 Task: Find a flat in Lynn, United States for 2 guests from June 9 to June 17, with a price range of 7000 to 12000, including Wifi and Kitchen, and self check-in available. Host should speak English.
Action: Mouse moved to (481, 102)
Screenshot: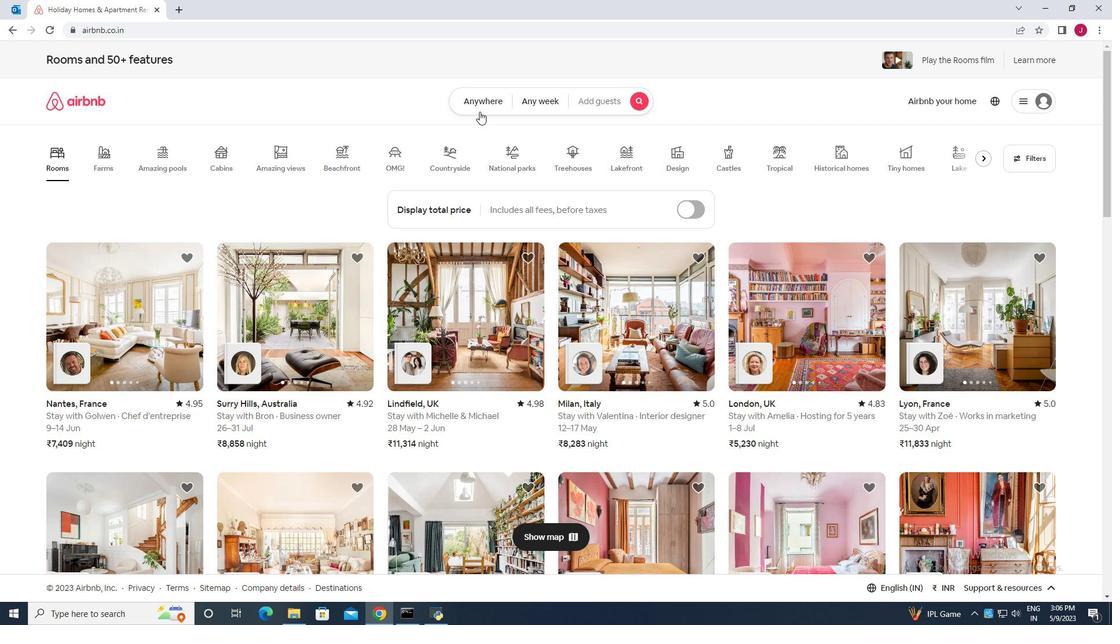 
Action: Mouse pressed left at (481, 102)
Screenshot: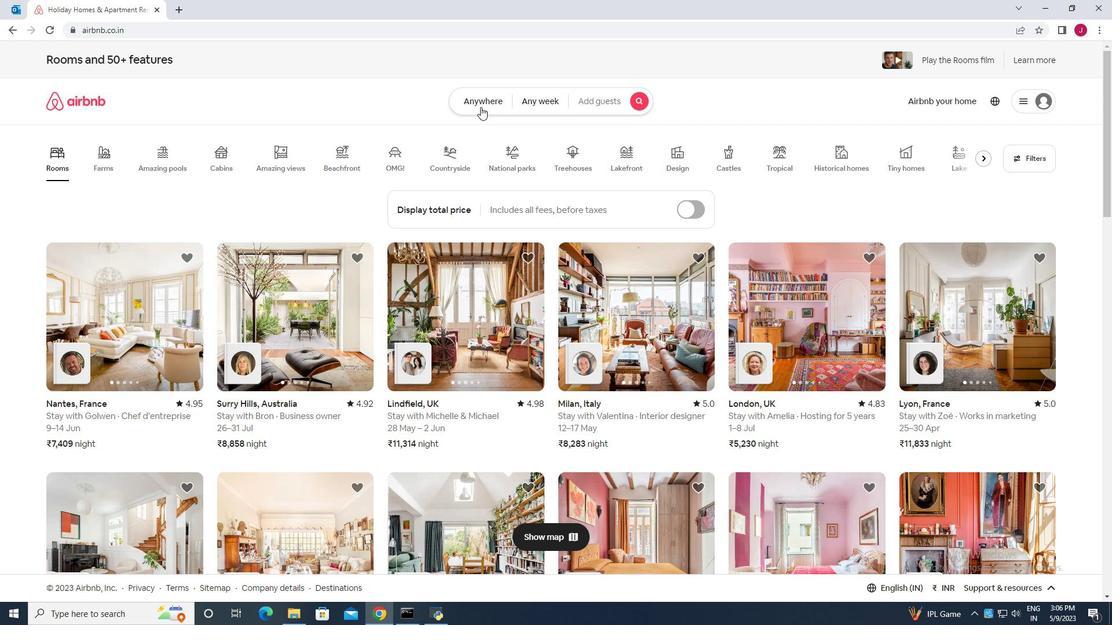 
Action: Mouse moved to (380, 144)
Screenshot: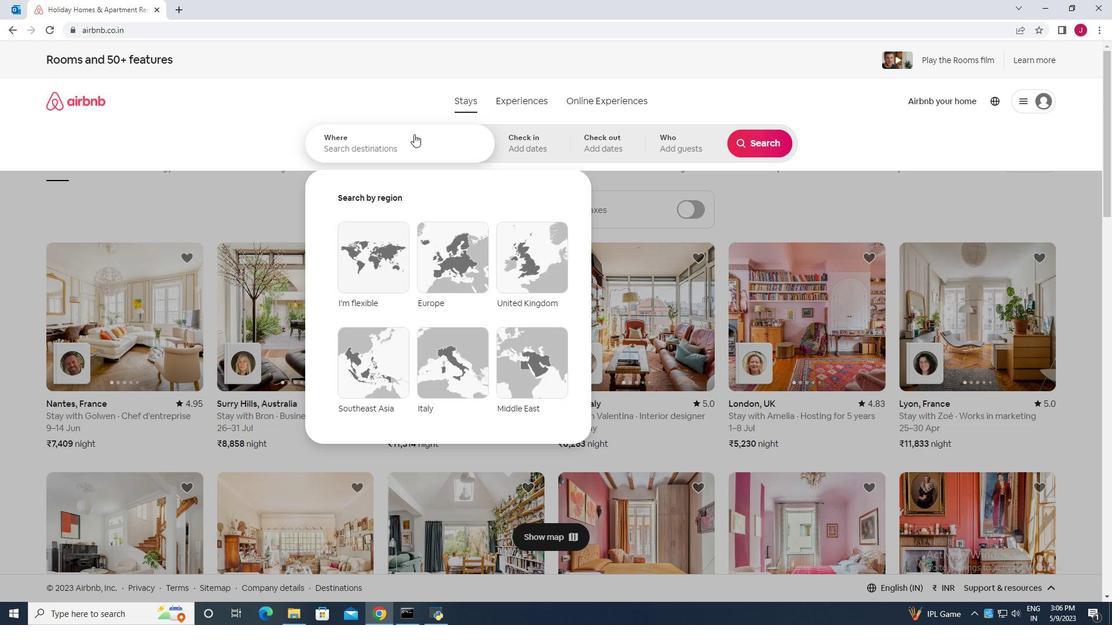 
Action: Mouse pressed left at (380, 144)
Screenshot: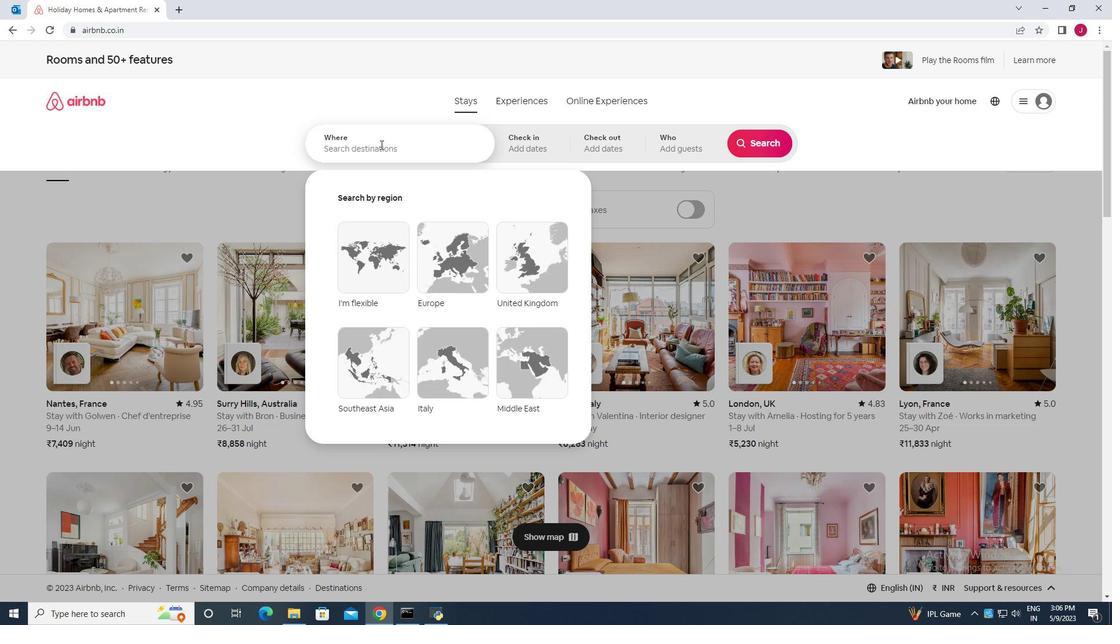 
Action: Key pressed lynn<Key.space>united<Key.space>status
Screenshot: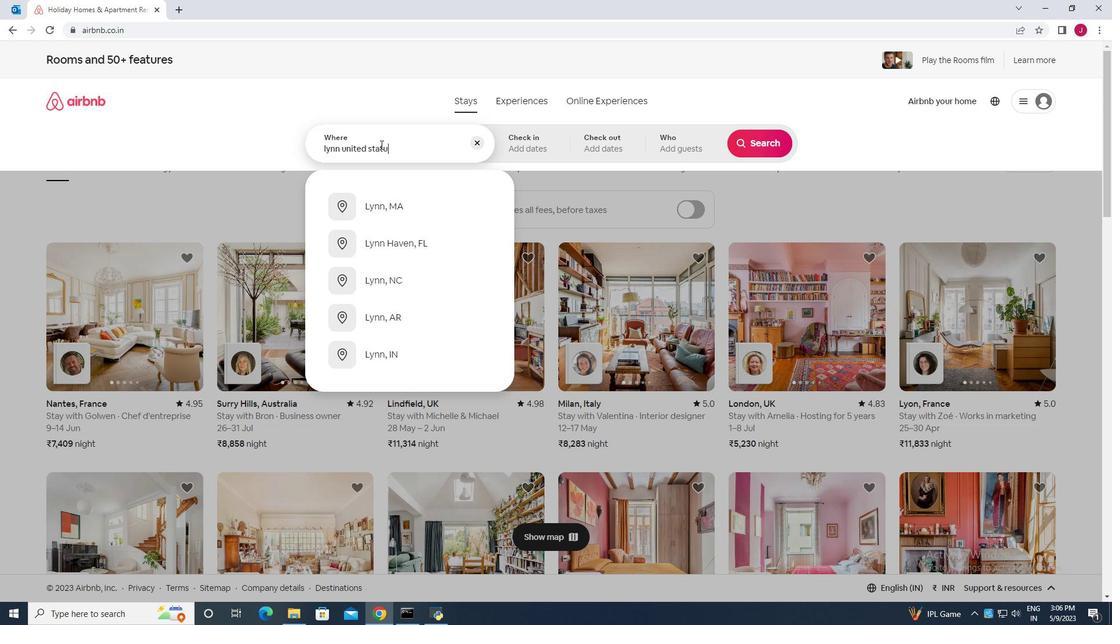 
Action: Mouse moved to (421, 145)
Screenshot: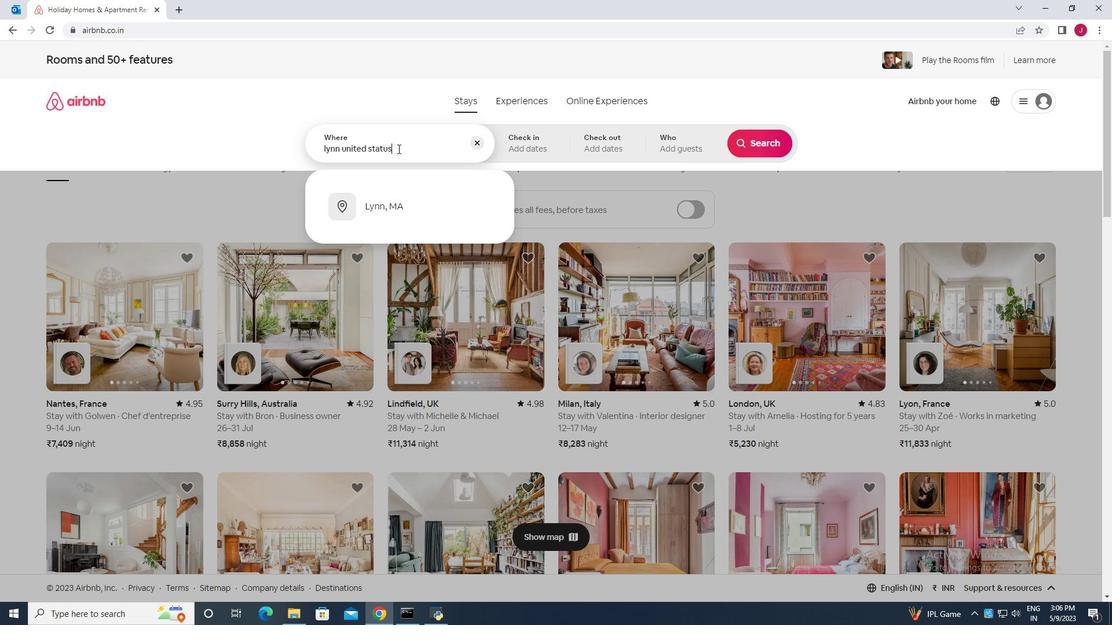 
Action: Key pressed <Key.enter>
Screenshot: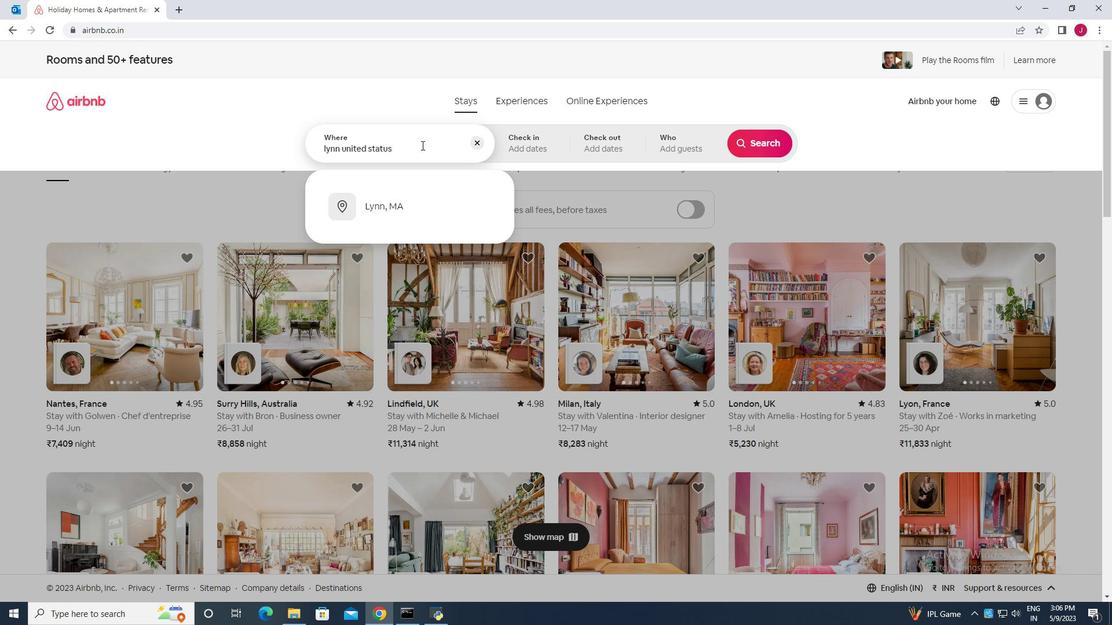 
Action: Mouse moved to (724, 313)
Screenshot: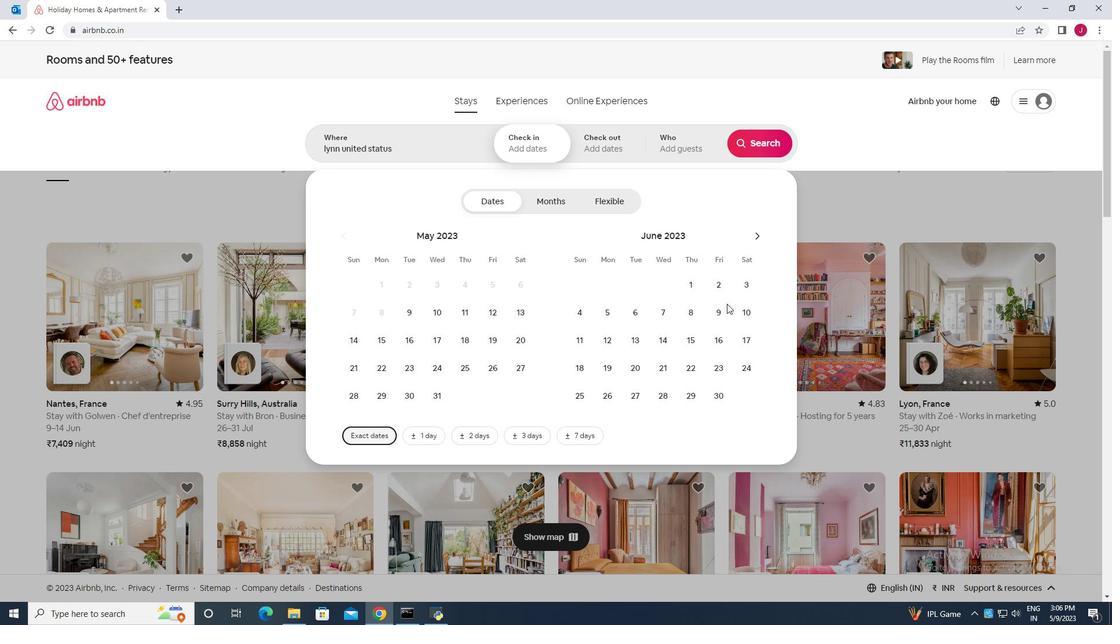 
Action: Mouse pressed left at (724, 313)
Screenshot: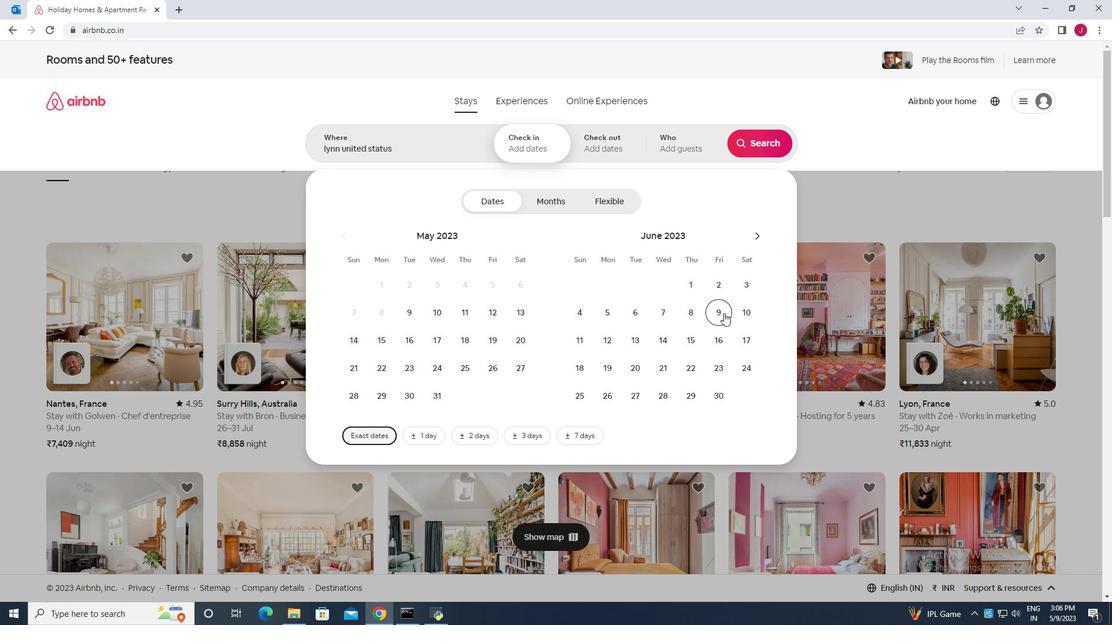 
Action: Mouse moved to (743, 340)
Screenshot: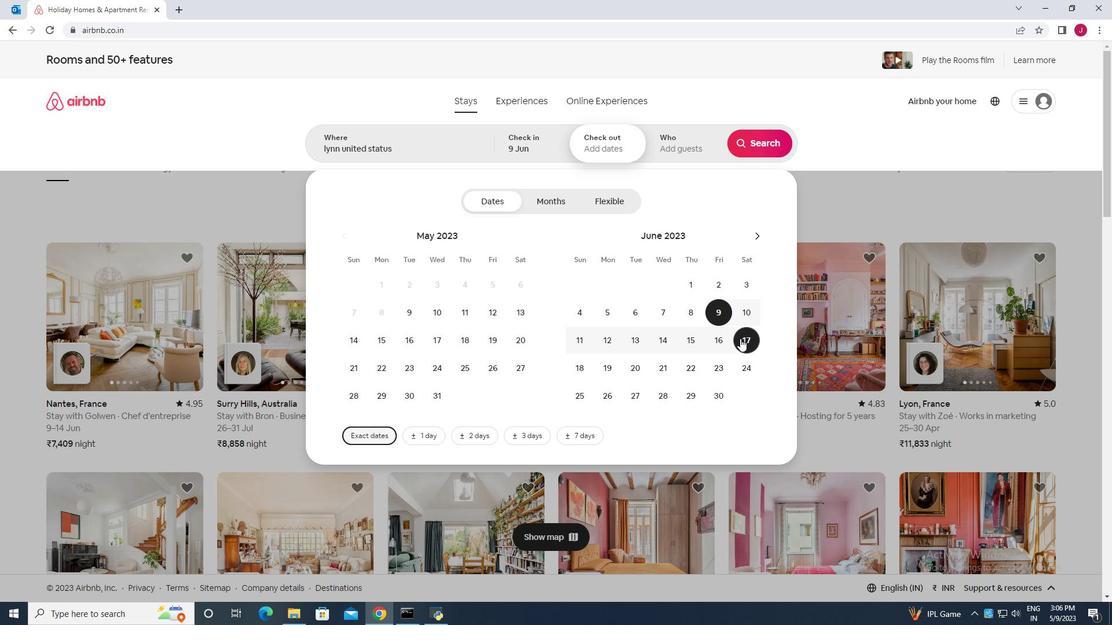 
Action: Mouse pressed left at (743, 340)
Screenshot: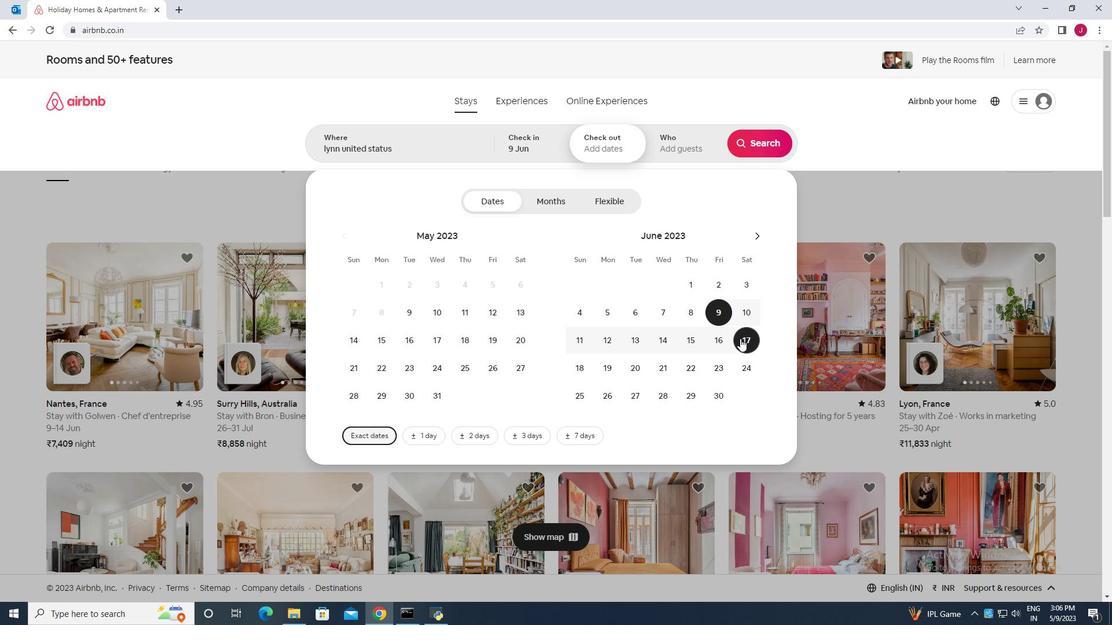 
Action: Mouse moved to (694, 138)
Screenshot: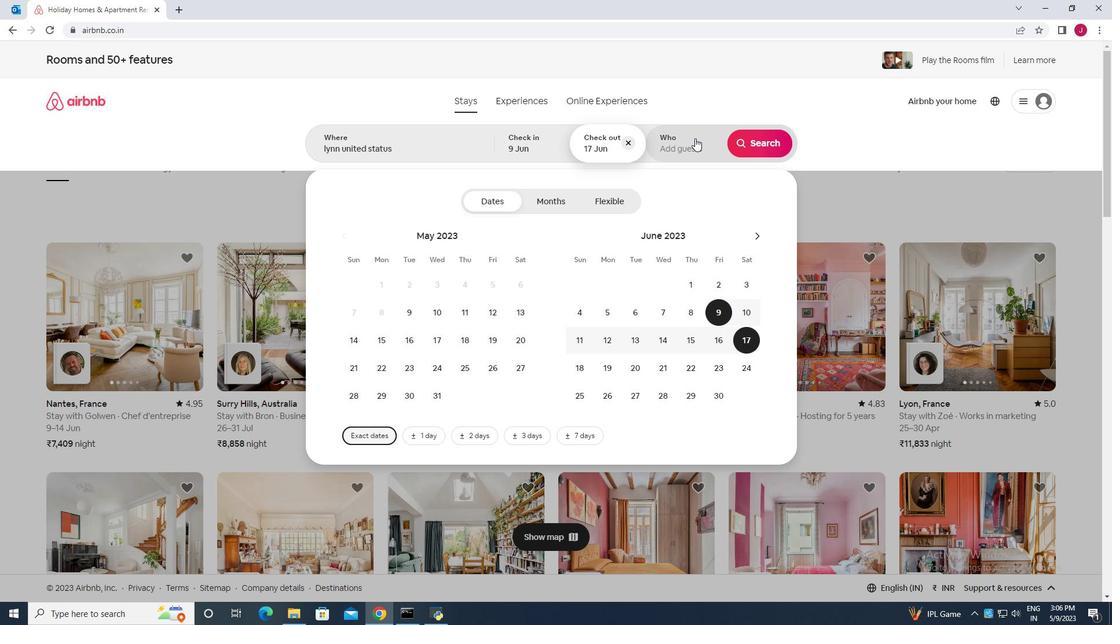 
Action: Mouse pressed left at (694, 138)
Screenshot: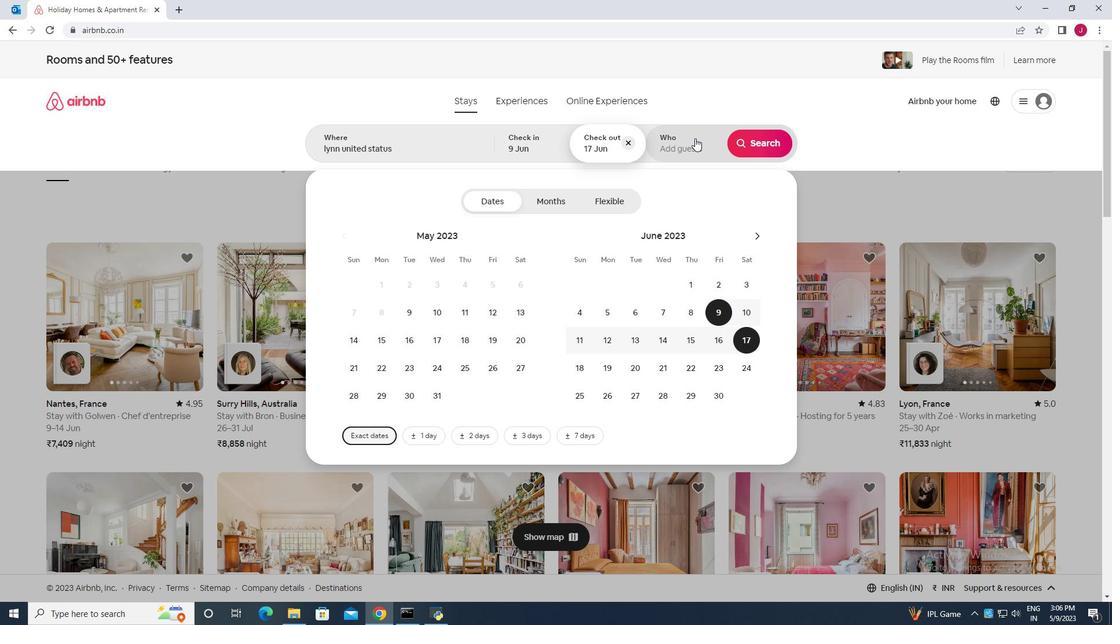 
Action: Mouse moved to (765, 199)
Screenshot: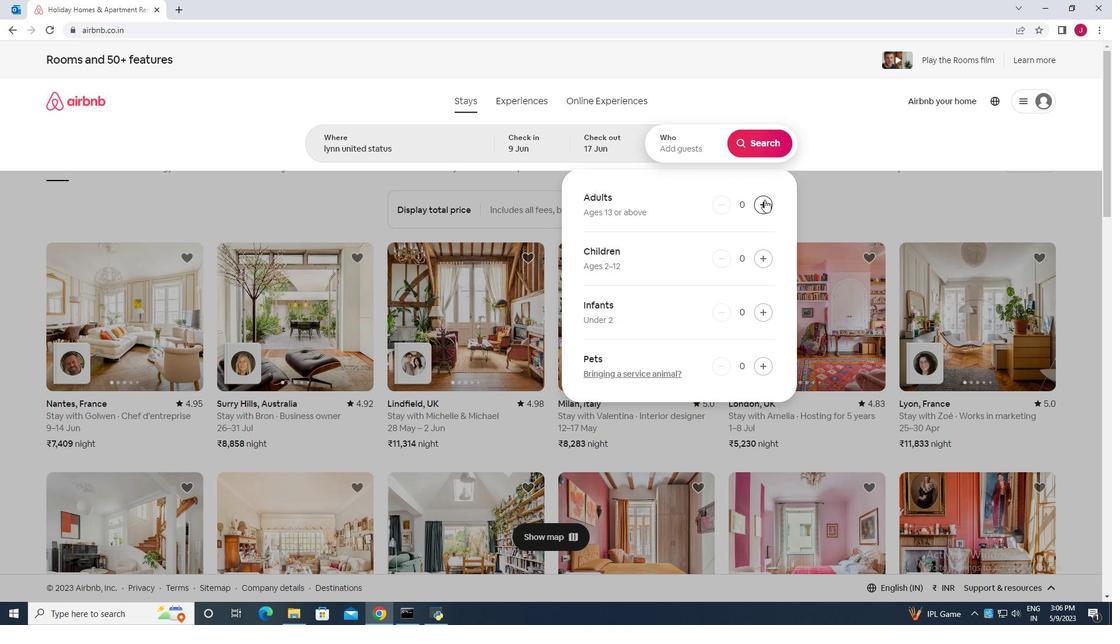 
Action: Mouse pressed left at (765, 199)
Screenshot: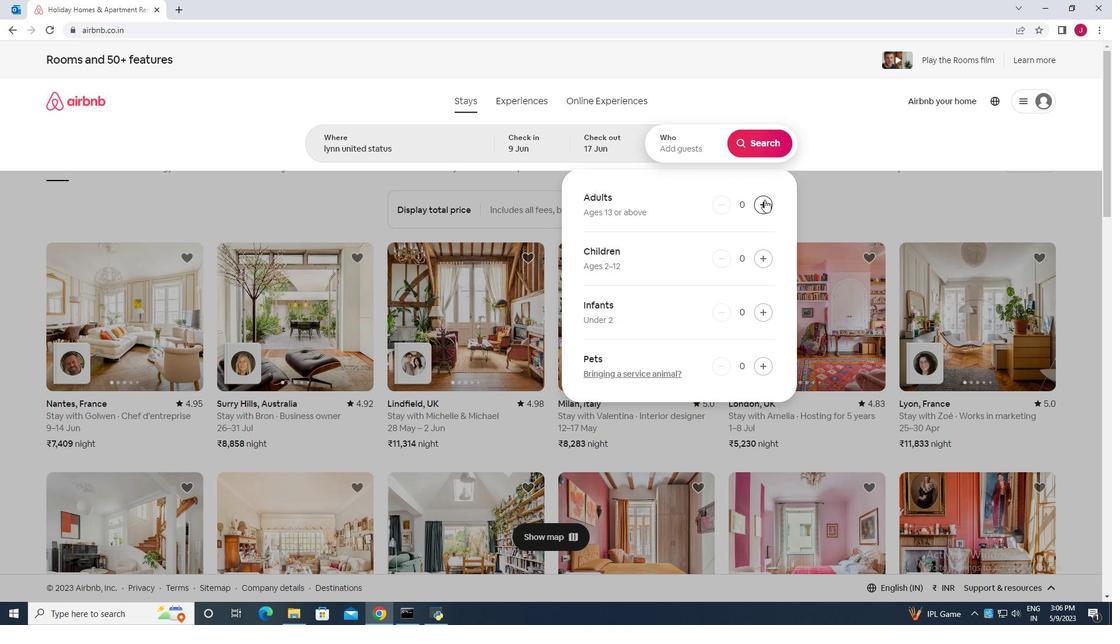 
Action: Mouse moved to (765, 200)
Screenshot: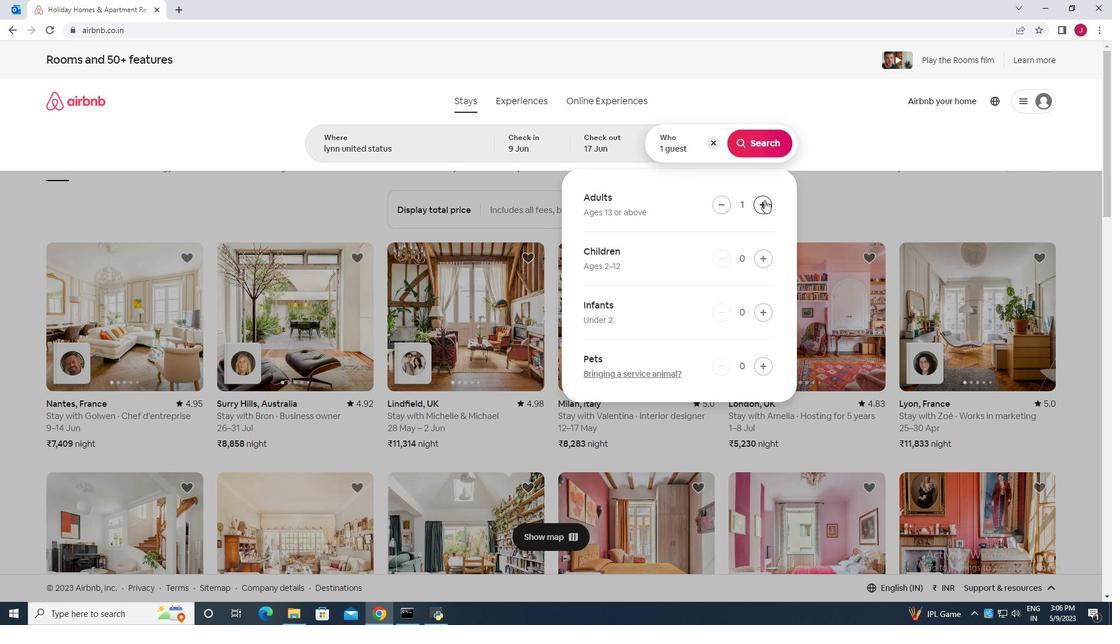 
Action: Mouse pressed left at (765, 200)
Screenshot: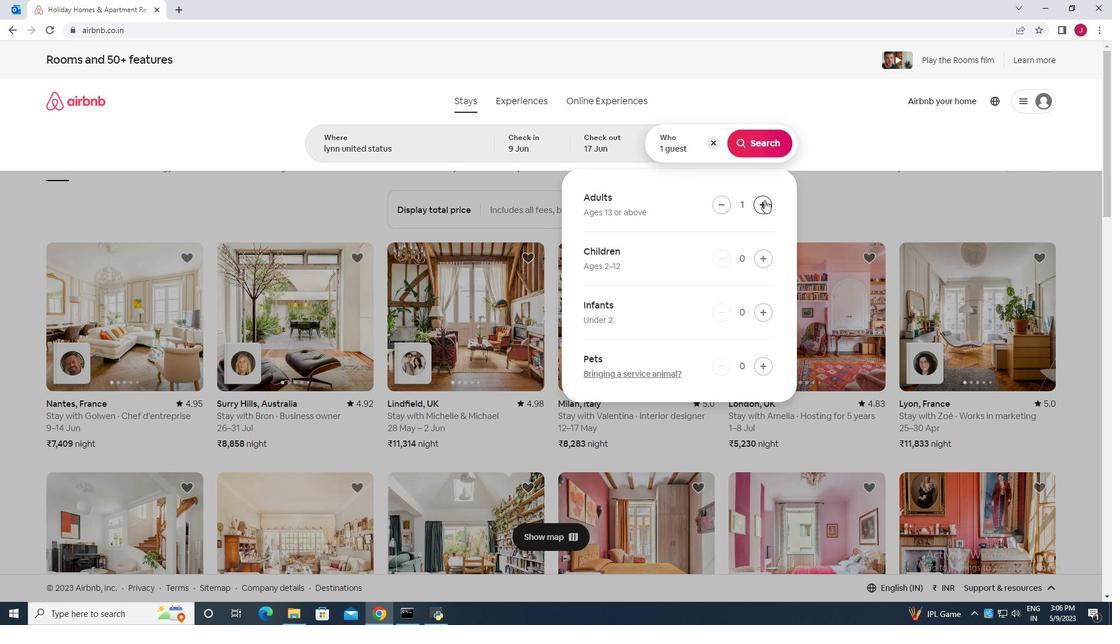 
Action: Mouse moved to (767, 139)
Screenshot: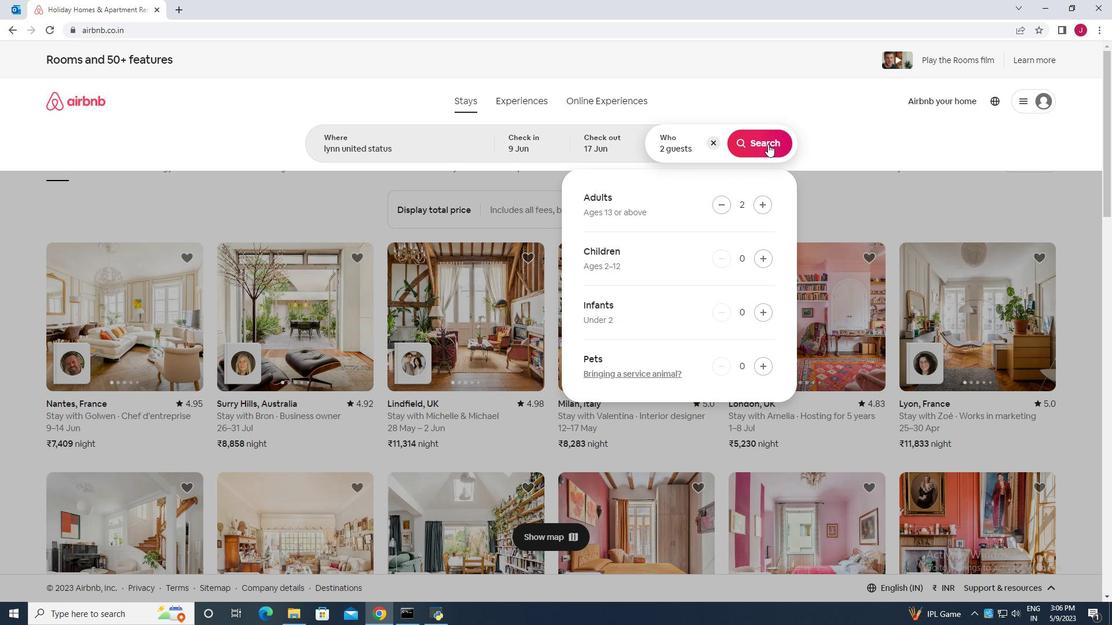 
Action: Mouse pressed left at (767, 139)
Screenshot: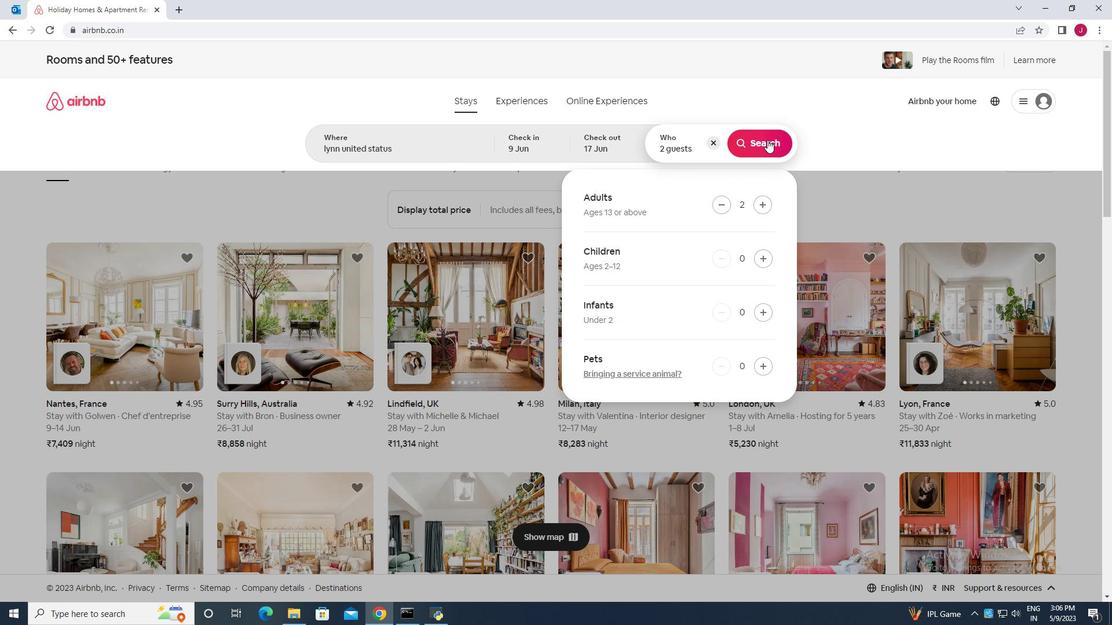 
Action: Mouse moved to (1069, 109)
Screenshot: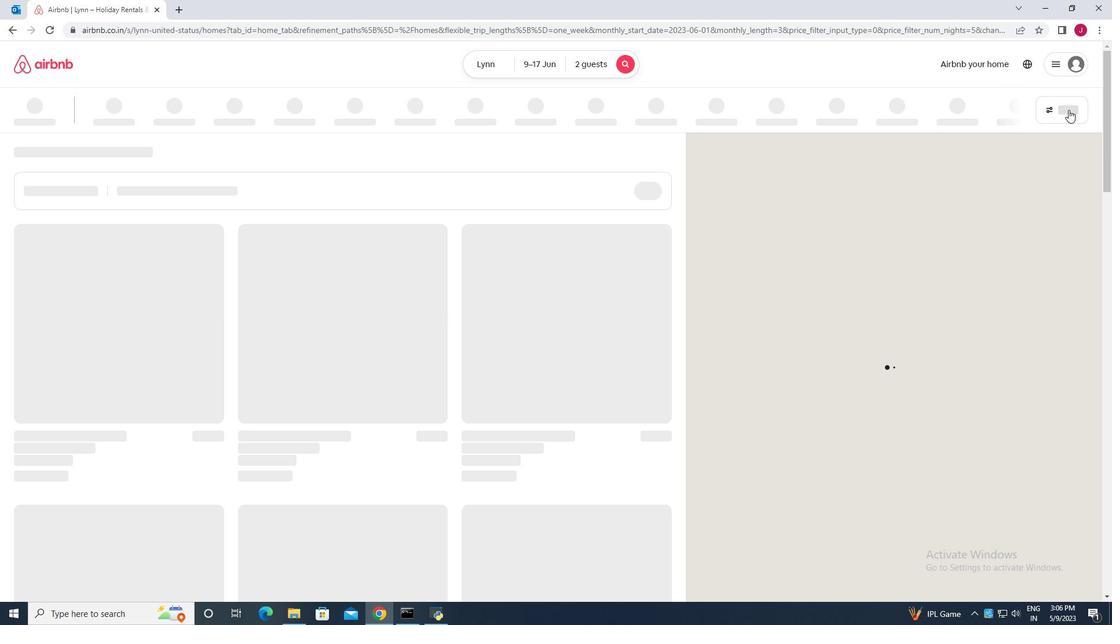 
Action: Mouse pressed left at (1069, 109)
Screenshot: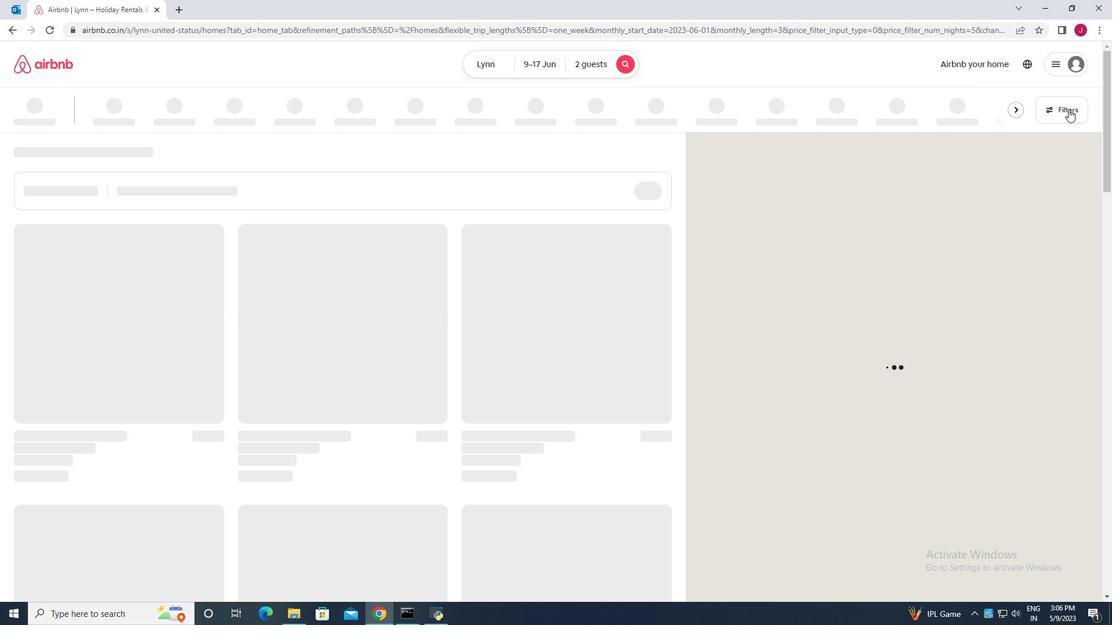 
Action: Mouse moved to (424, 392)
Screenshot: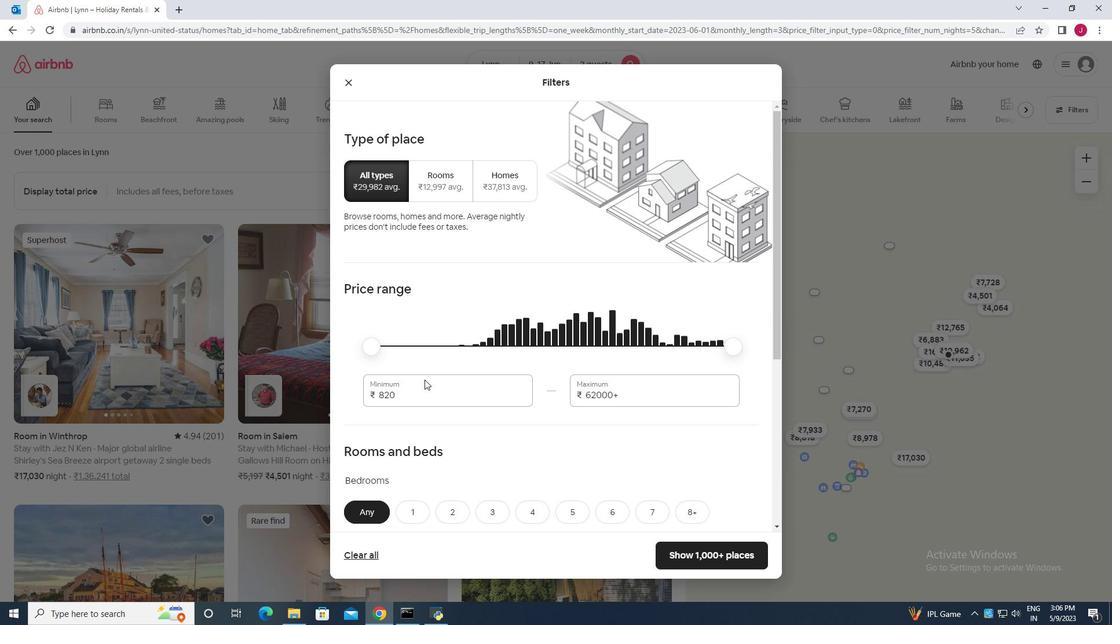 
Action: Mouse pressed left at (424, 392)
Screenshot: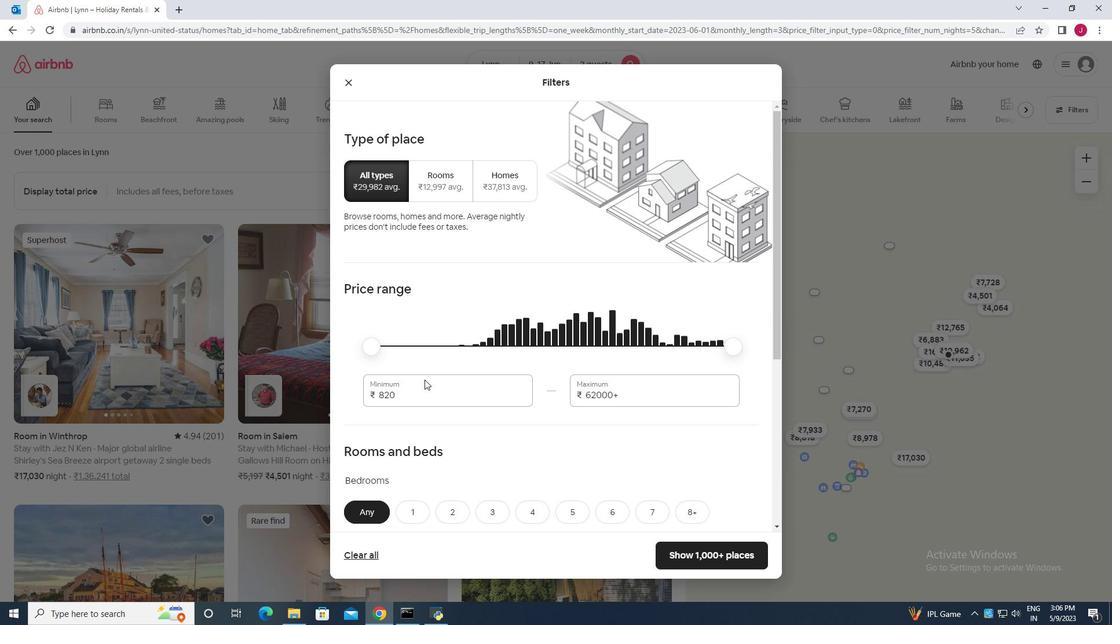 
Action: Mouse moved to (426, 392)
Screenshot: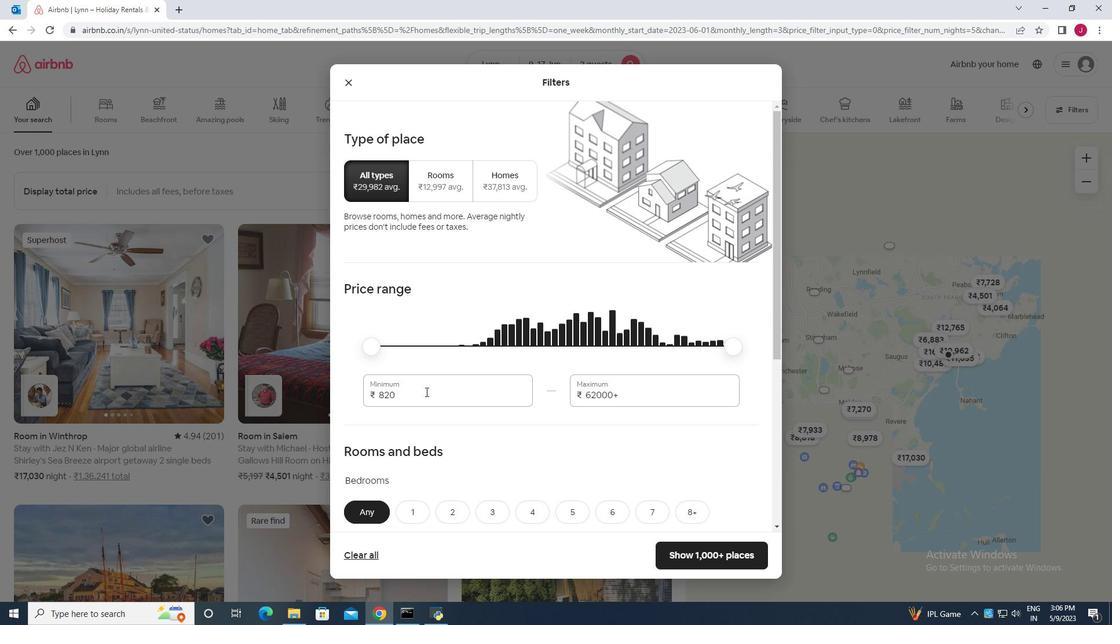 
Action: Key pressed <Key.backspace><Key.backspace><Key.backspace><Key.backspace>7000
Screenshot: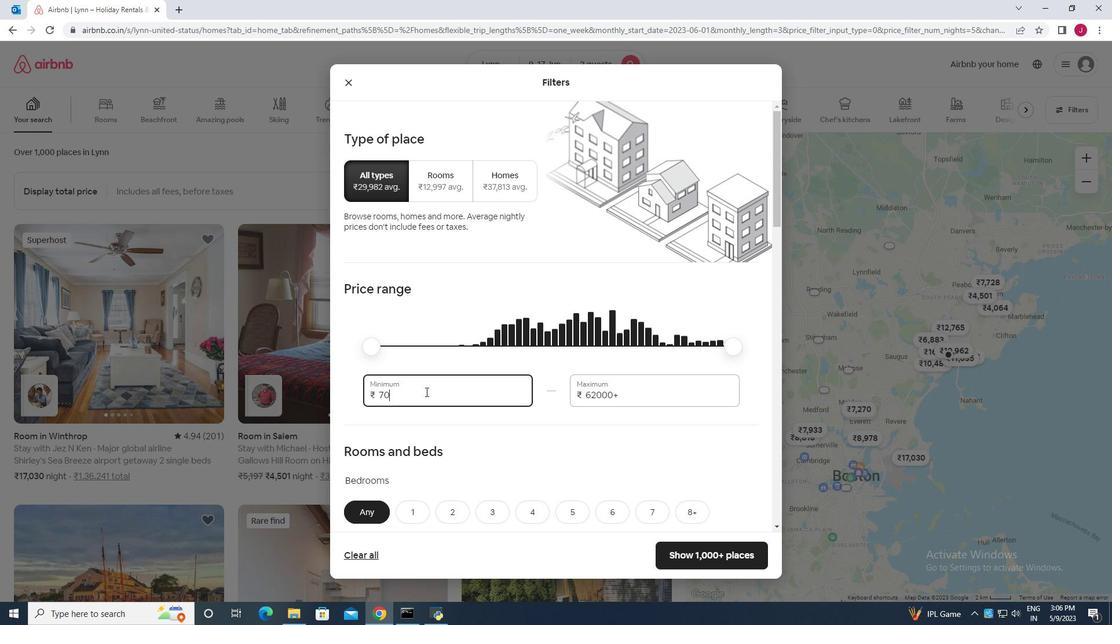 
Action: Mouse moved to (671, 399)
Screenshot: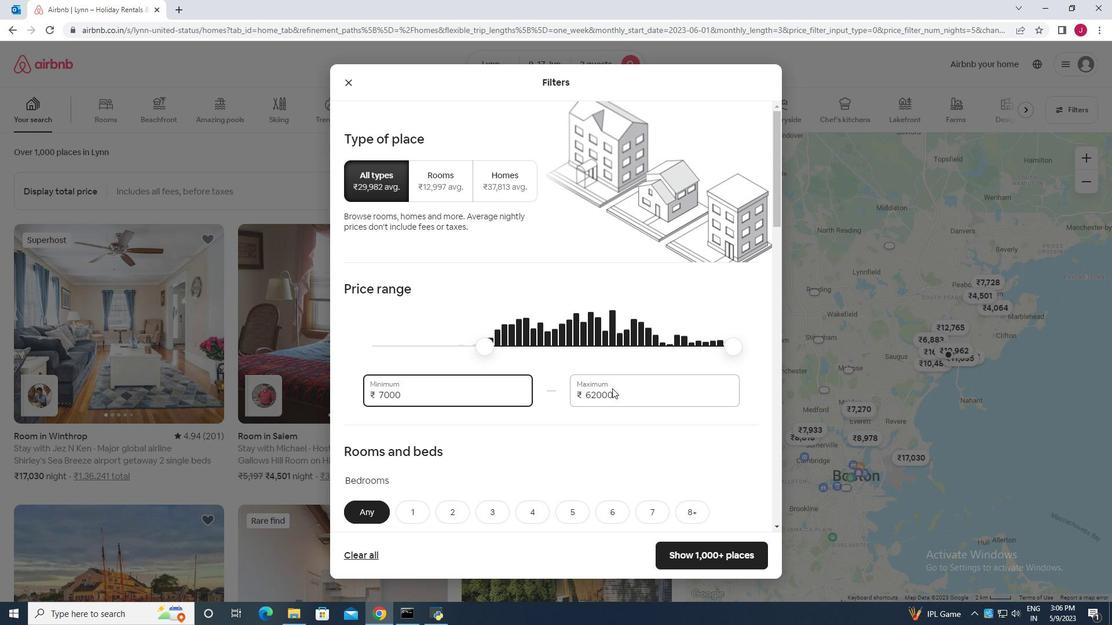 
Action: Mouse pressed left at (671, 399)
Screenshot: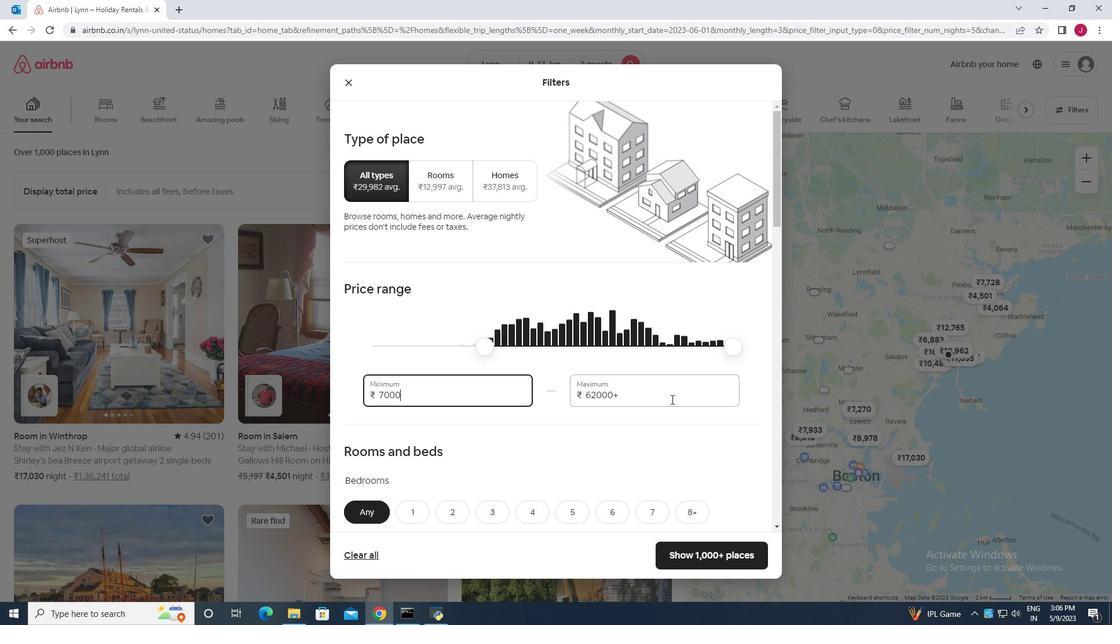 
Action: Mouse moved to (671, 399)
Screenshot: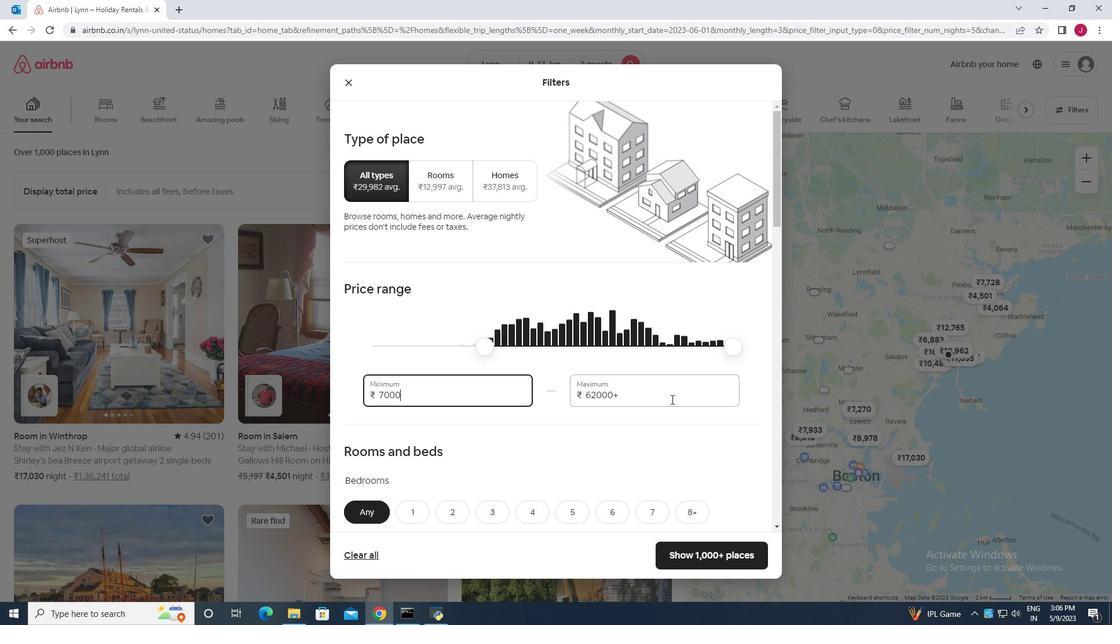 
Action: Key pressed <Key.backspace><Key.backspace><Key.backspace><Key.backspace><Key.backspace><Key.backspace><Key.backspace><Key.backspace><Key.backspace><Key.backspace><Key.backspace>12000
Screenshot: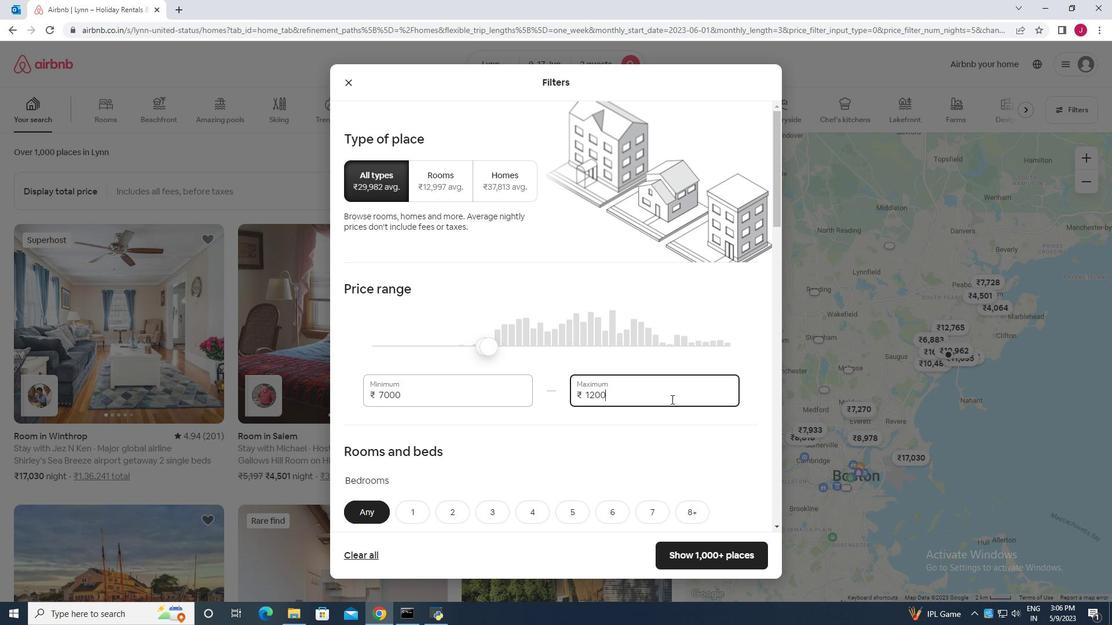 
Action: Mouse moved to (467, 429)
Screenshot: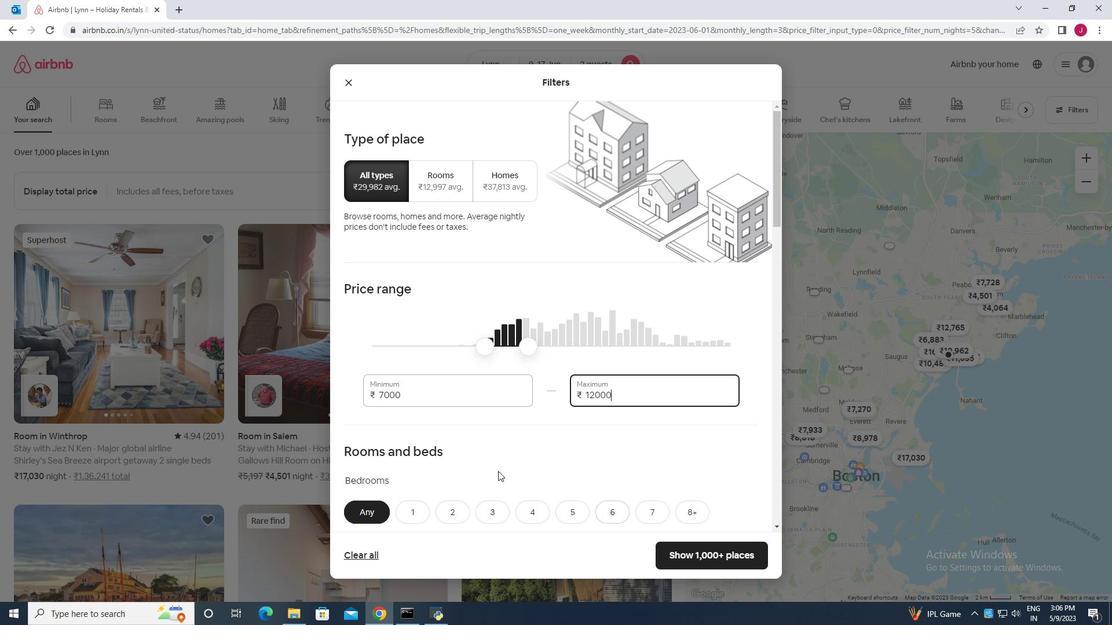 
Action: Mouse scrolled (467, 428) with delta (0, 0)
Screenshot: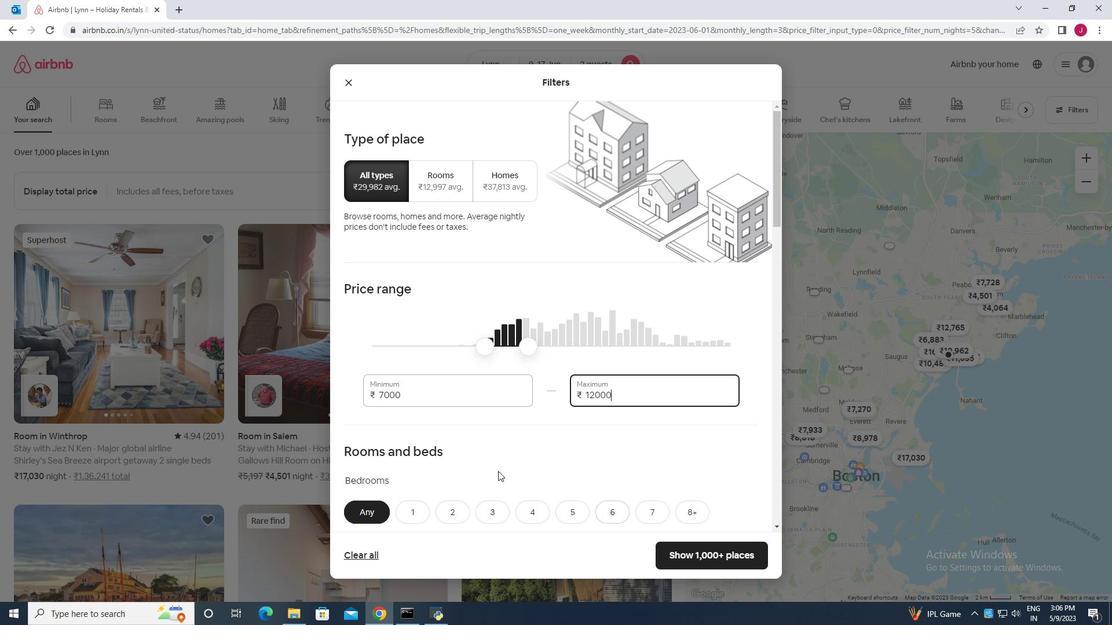 
Action: Mouse moved to (466, 428)
Screenshot: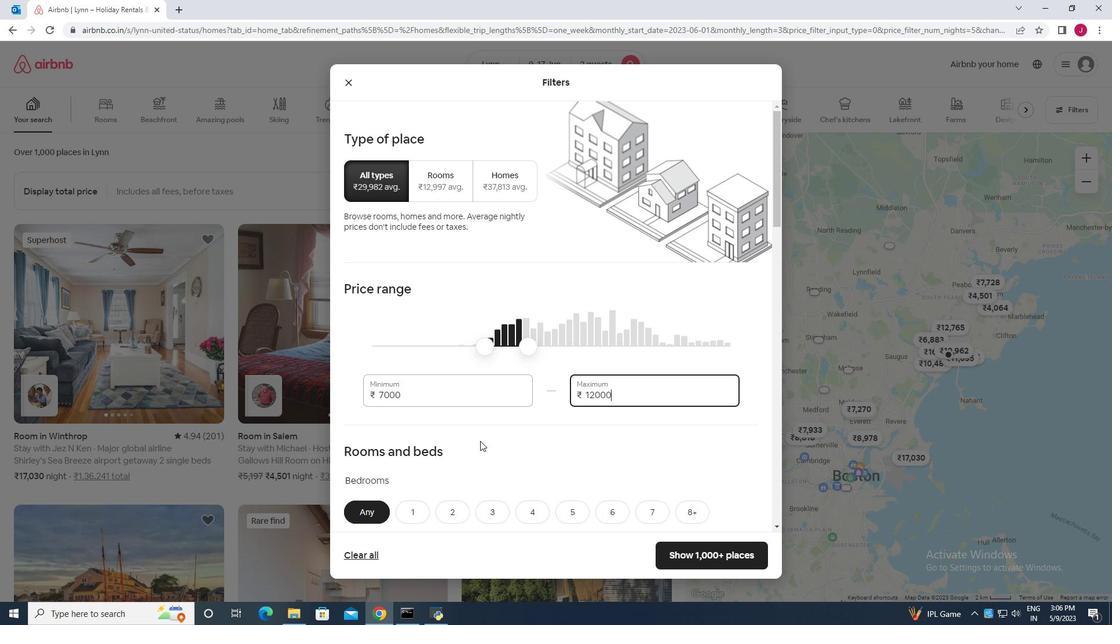
Action: Mouse scrolled (466, 428) with delta (0, 0)
Screenshot: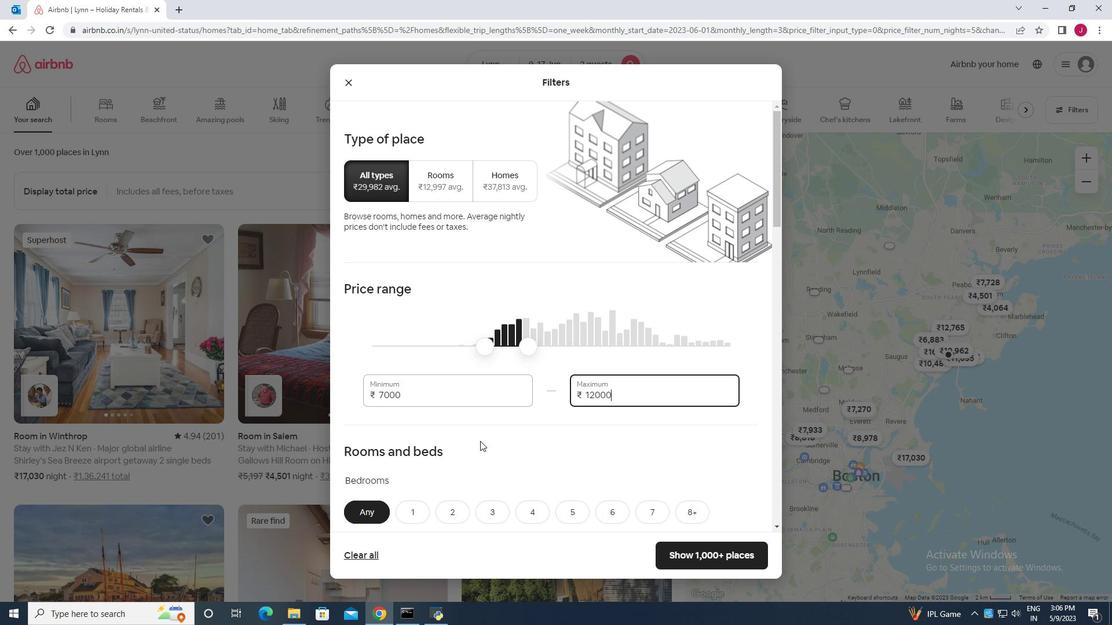 
Action: Mouse moved to (466, 428)
Screenshot: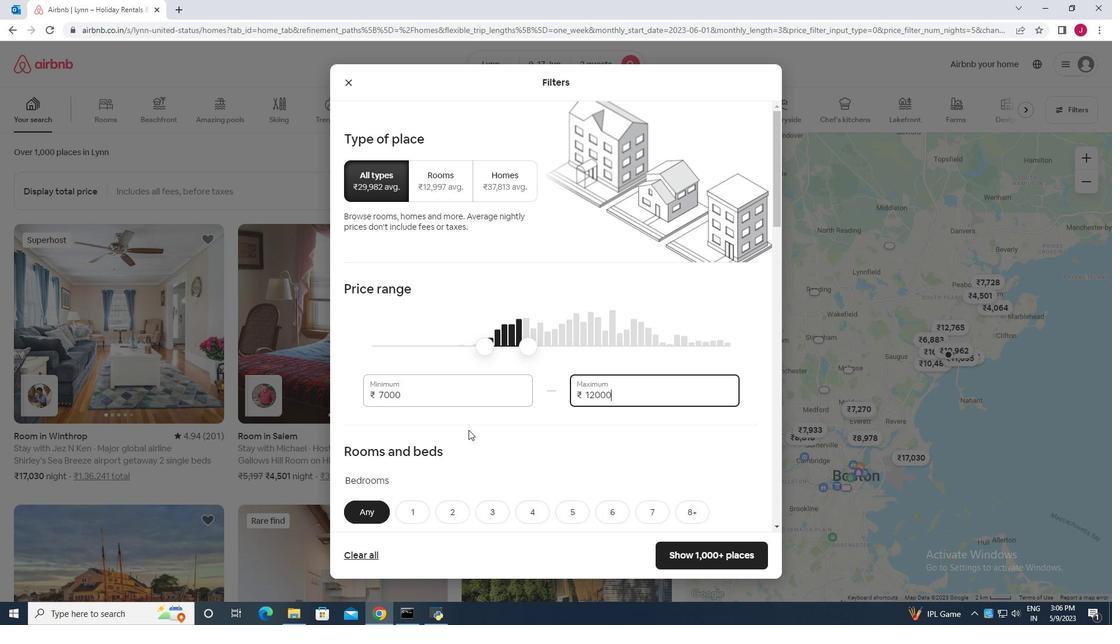 
Action: Mouse scrolled (466, 428) with delta (0, 0)
Screenshot: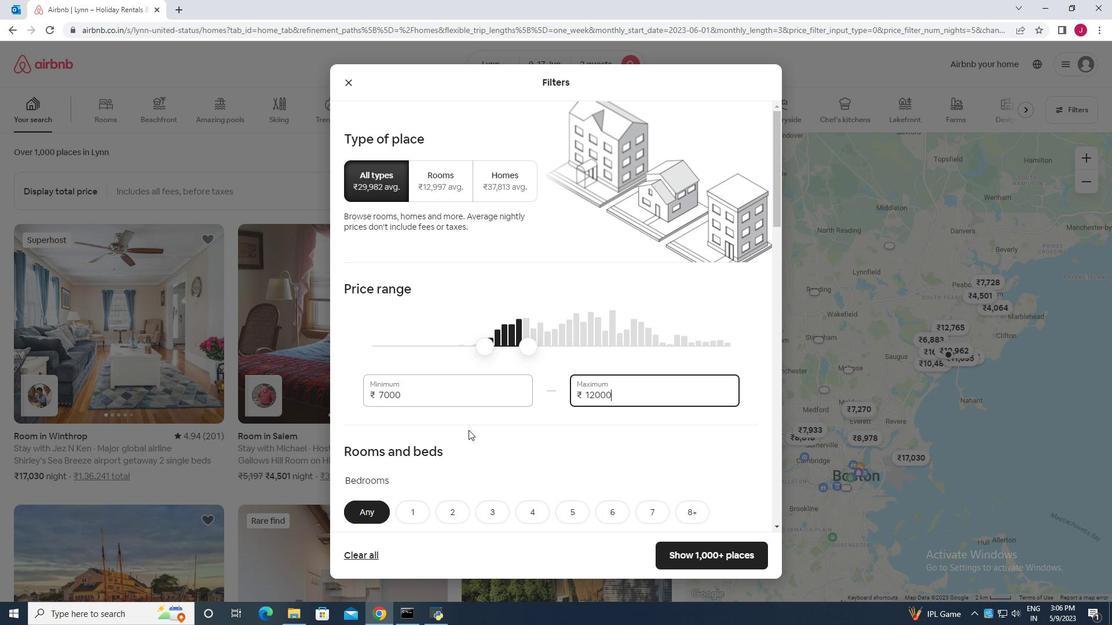 
Action: Mouse moved to (463, 423)
Screenshot: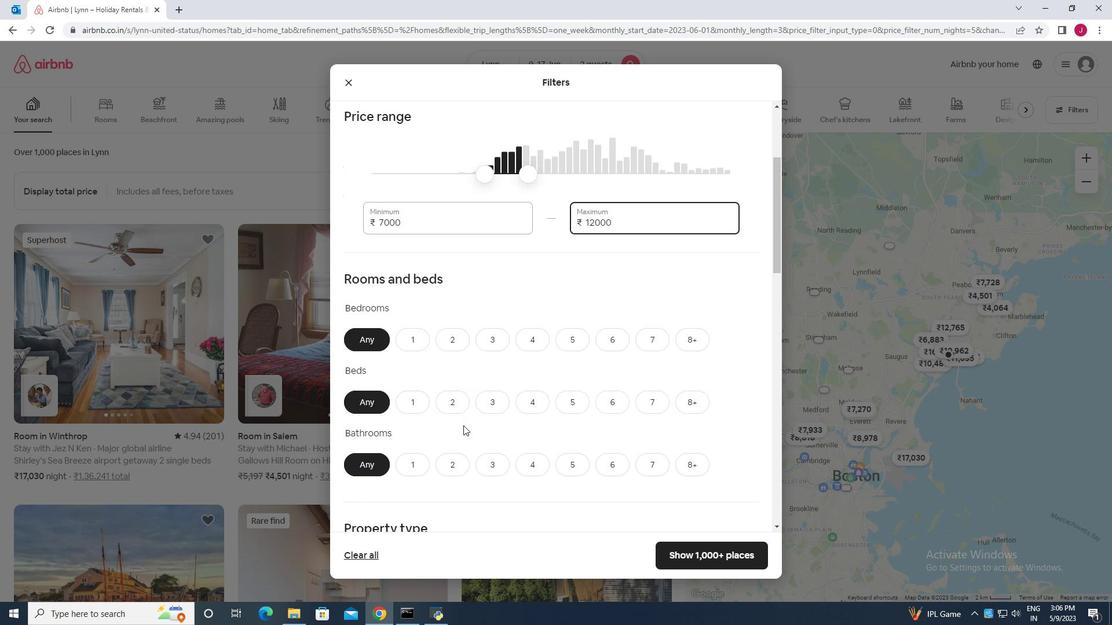 
Action: Mouse scrolled (463, 422) with delta (0, 0)
Screenshot: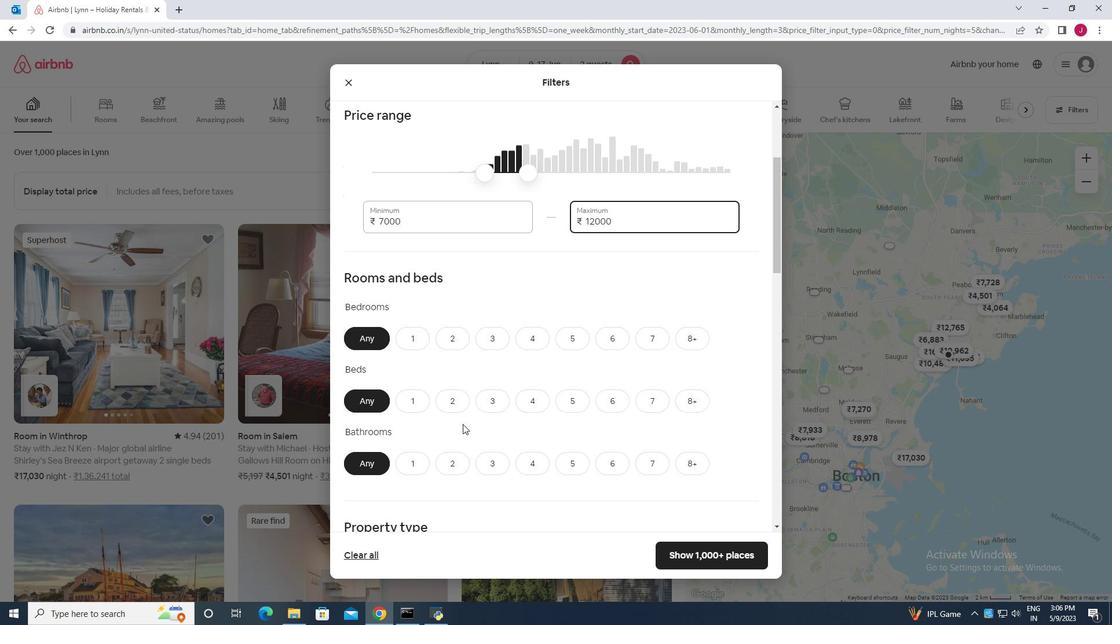 
Action: Mouse moved to (420, 284)
Screenshot: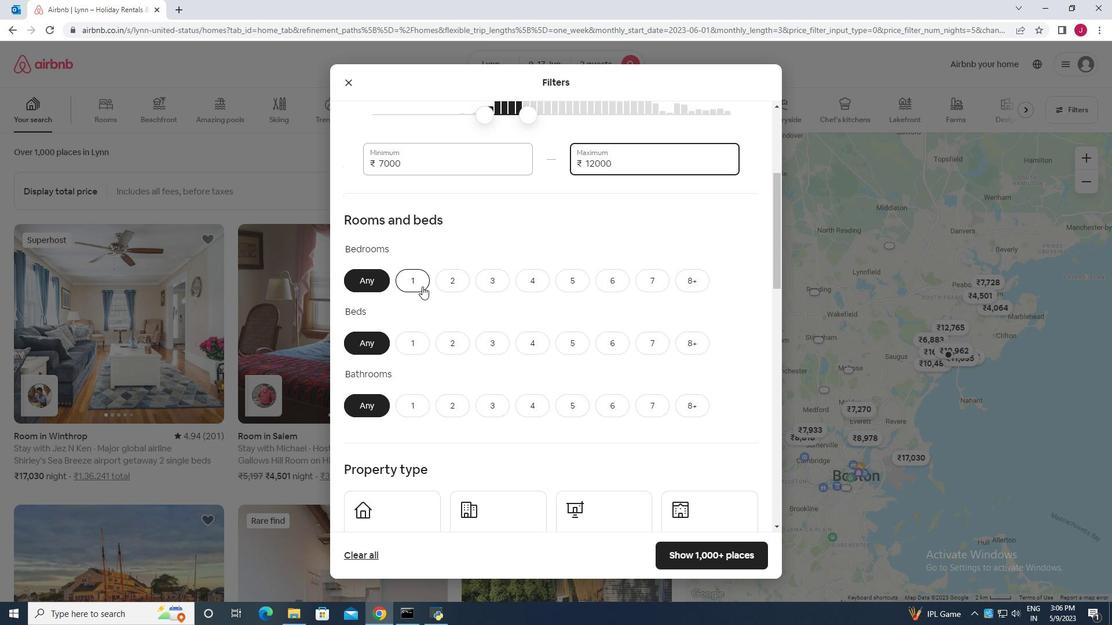 
Action: Mouse pressed left at (420, 284)
Screenshot: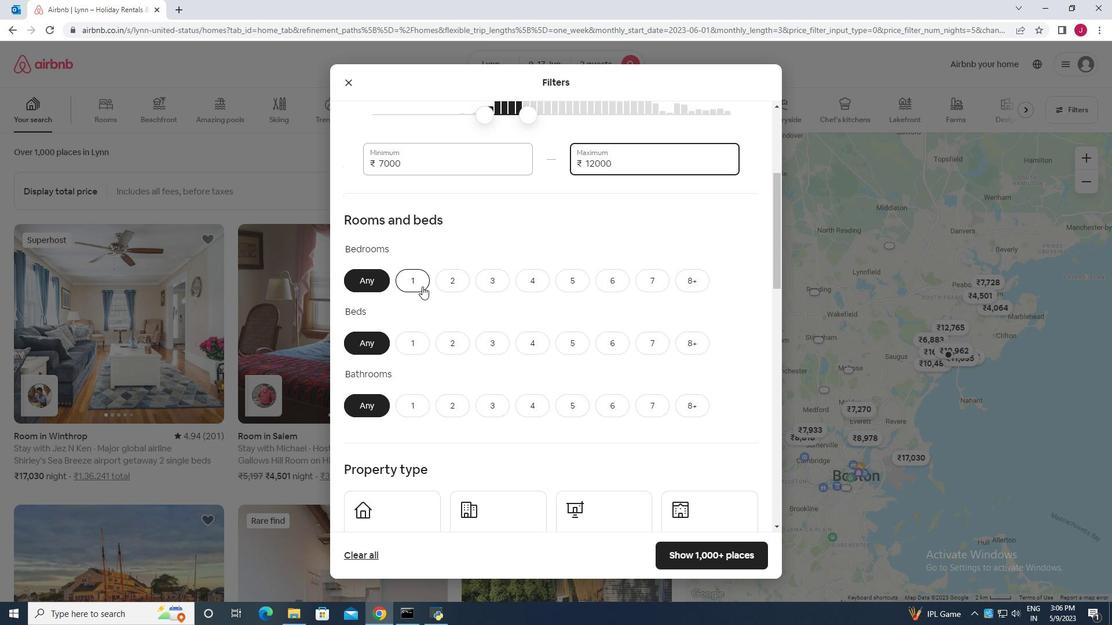 
Action: Mouse moved to (453, 350)
Screenshot: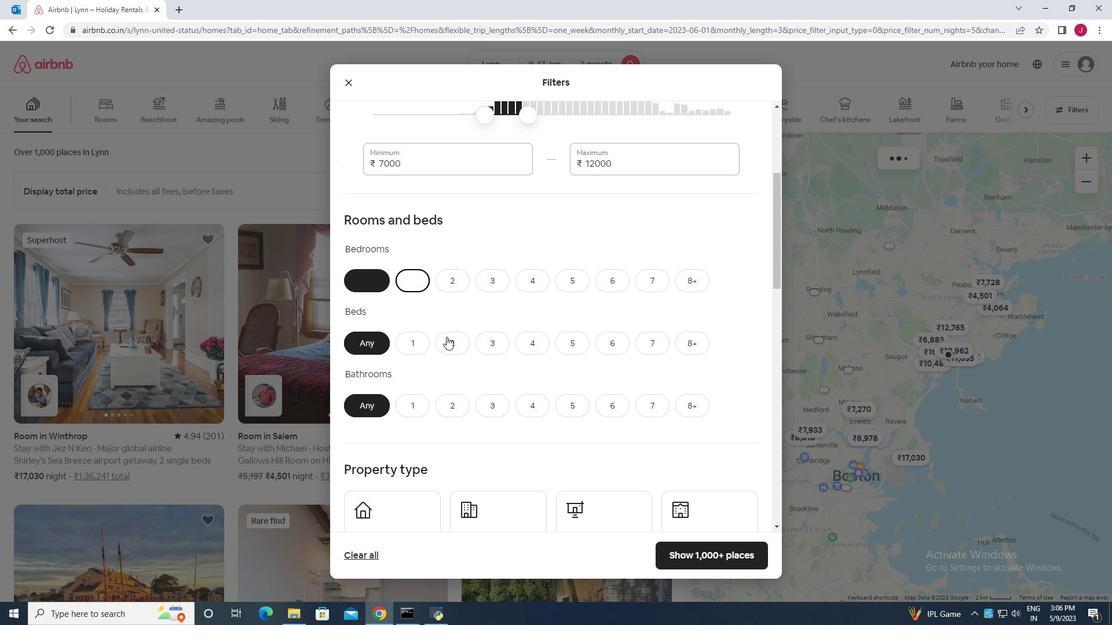 
Action: Mouse pressed left at (453, 350)
Screenshot: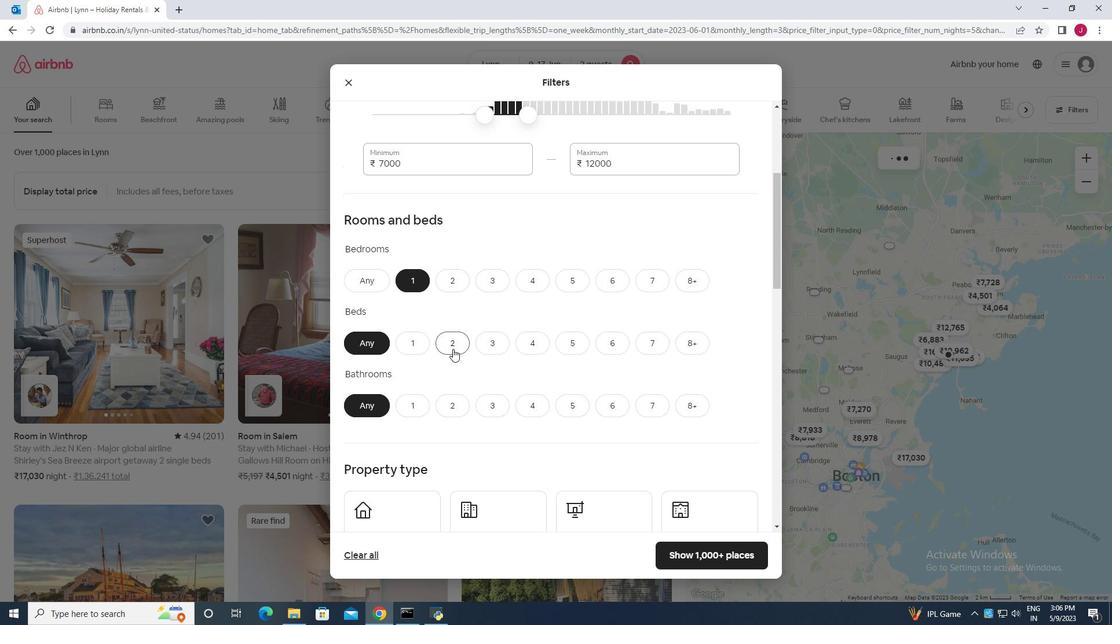
Action: Mouse moved to (419, 408)
Screenshot: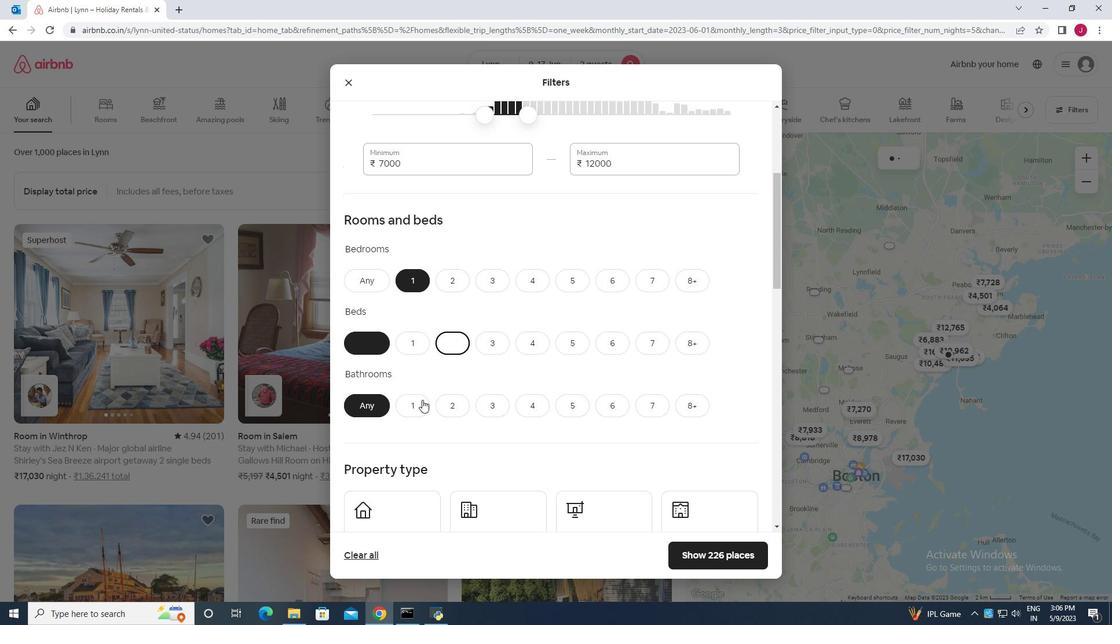 
Action: Mouse pressed left at (419, 408)
Screenshot: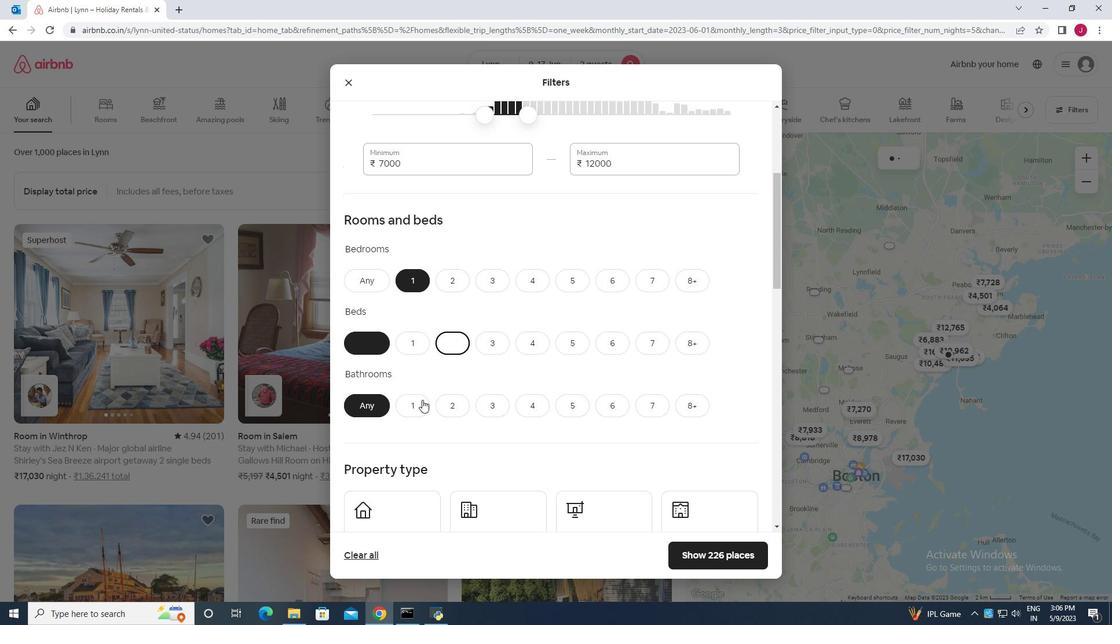 
Action: Mouse moved to (449, 375)
Screenshot: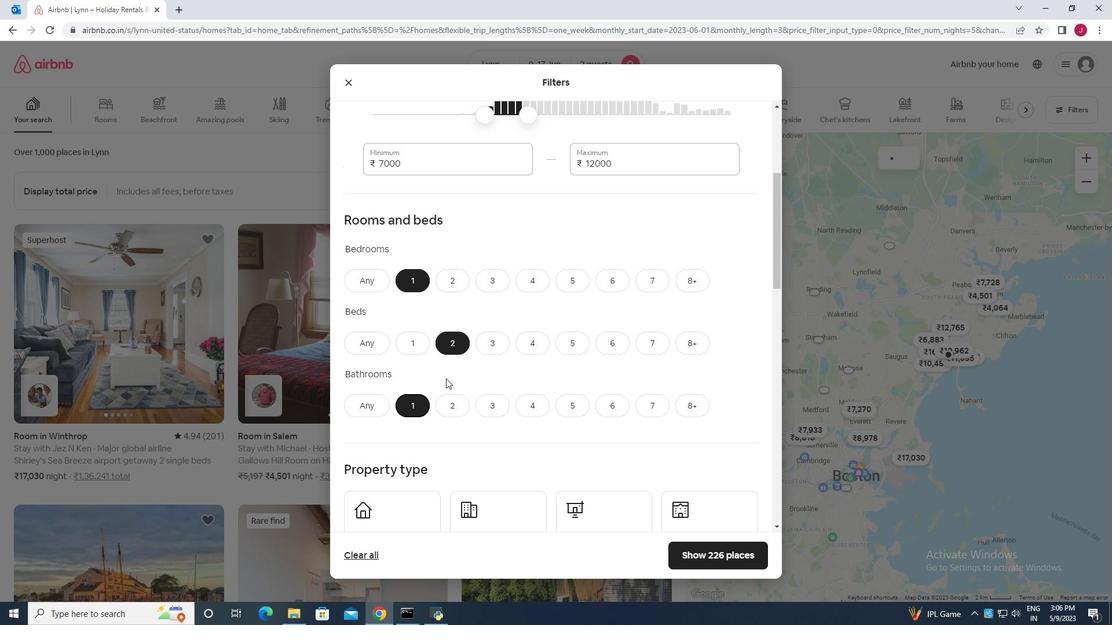 
Action: Mouse scrolled (449, 374) with delta (0, 0)
Screenshot: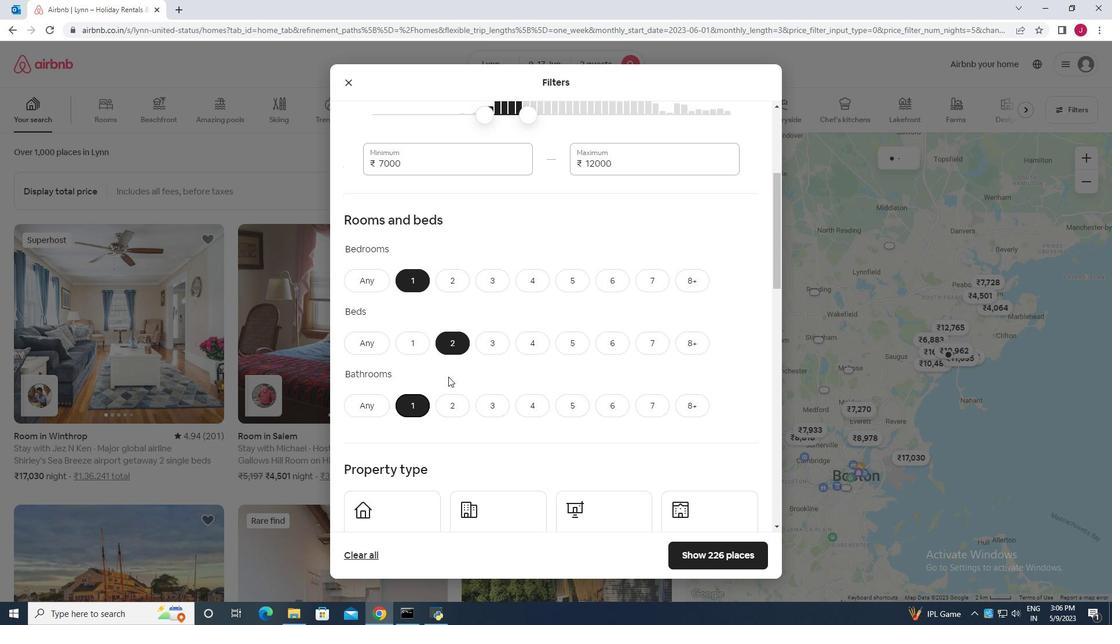 
Action: Mouse moved to (449, 374)
Screenshot: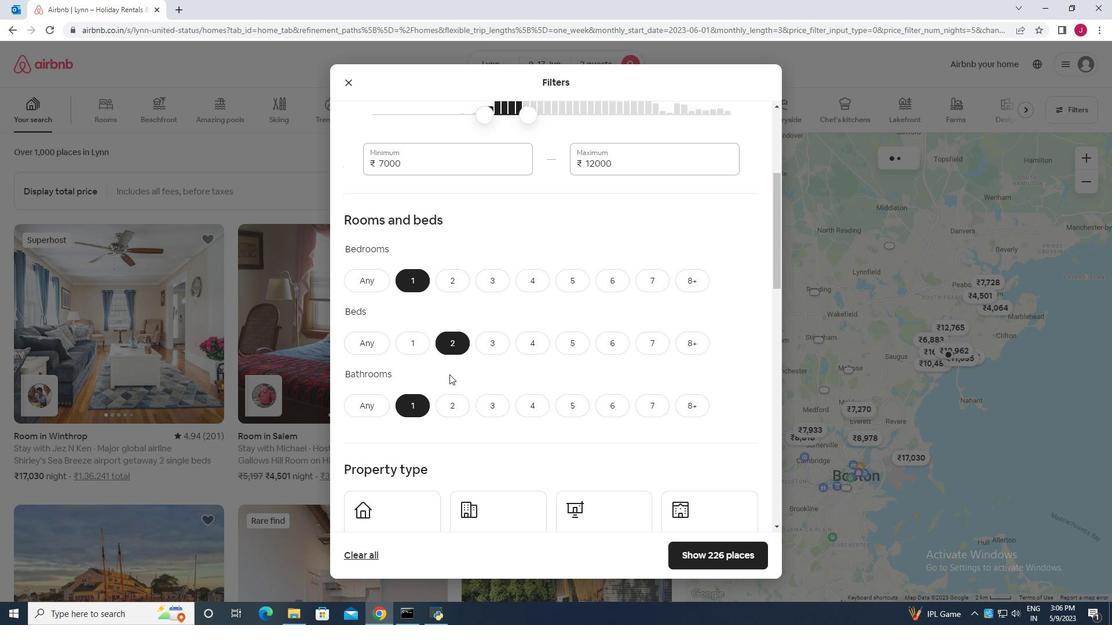 
Action: Mouse scrolled (449, 373) with delta (0, 0)
Screenshot: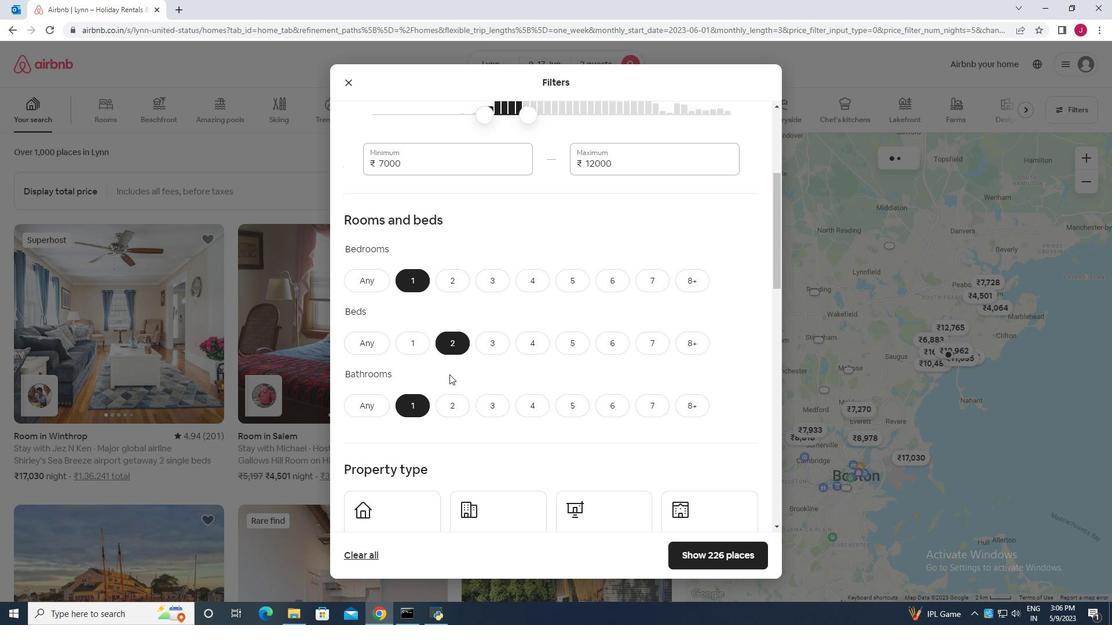 
Action: Mouse moved to (460, 378)
Screenshot: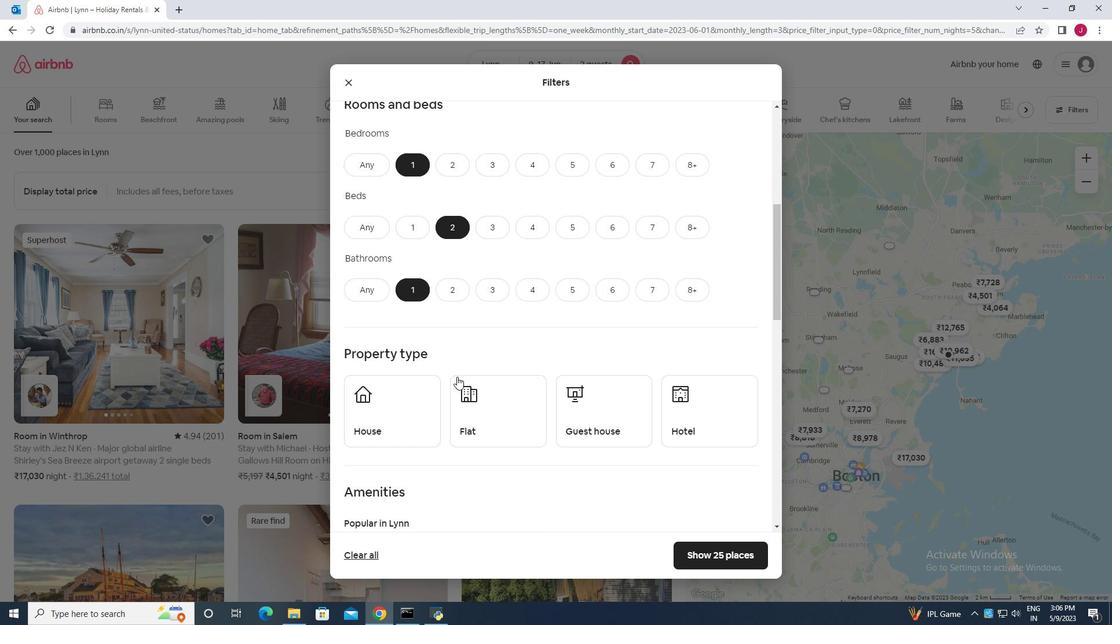 
Action: Mouse scrolled (460, 377) with delta (0, 0)
Screenshot: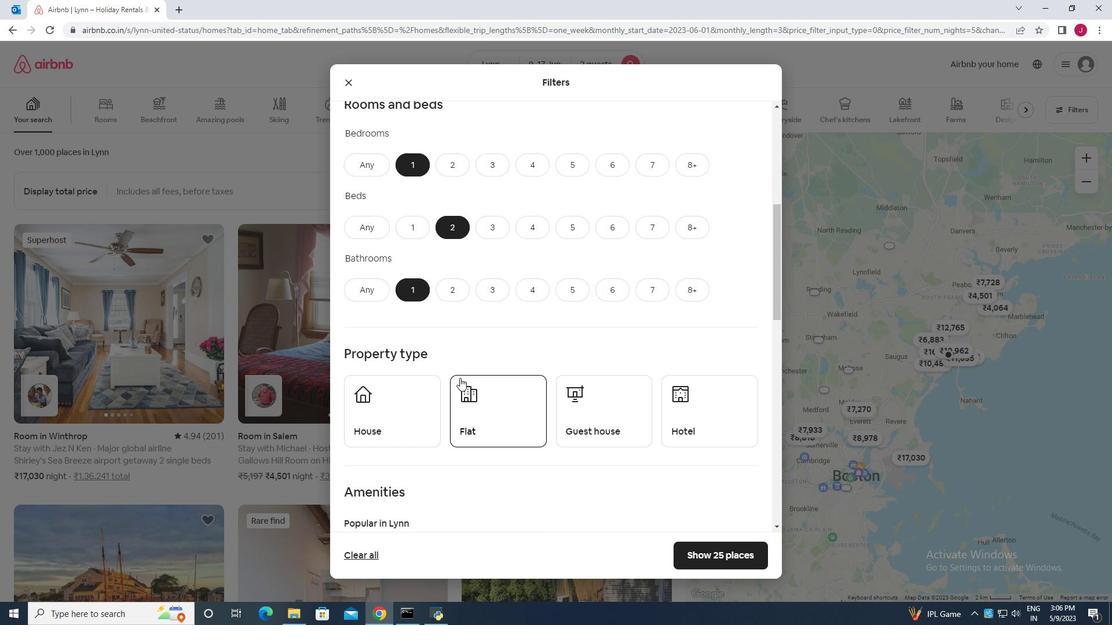 
Action: Mouse moved to (369, 347)
Screenshot: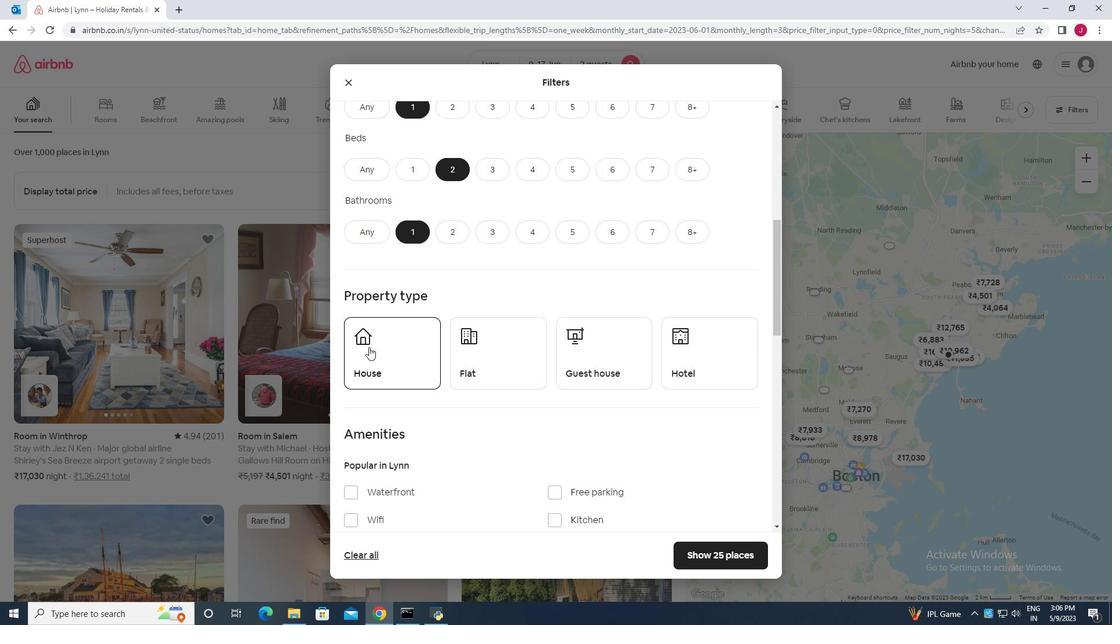
Action: Mouse pressed left at (369, 347)
Screenshot: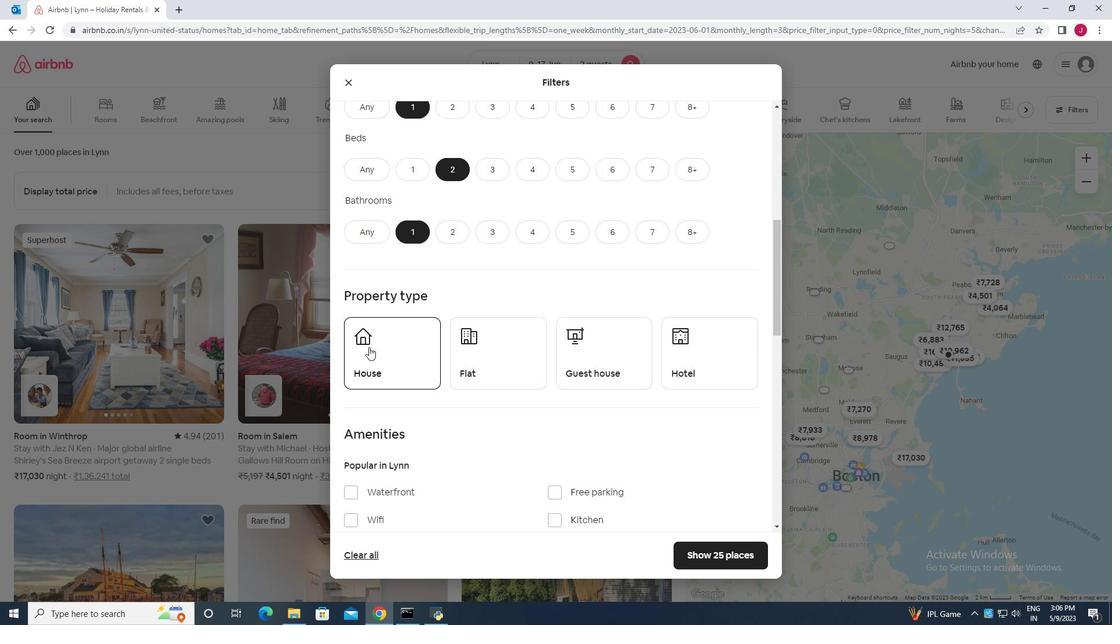
Action: Mouse moved to (492, 375)
Screenshot: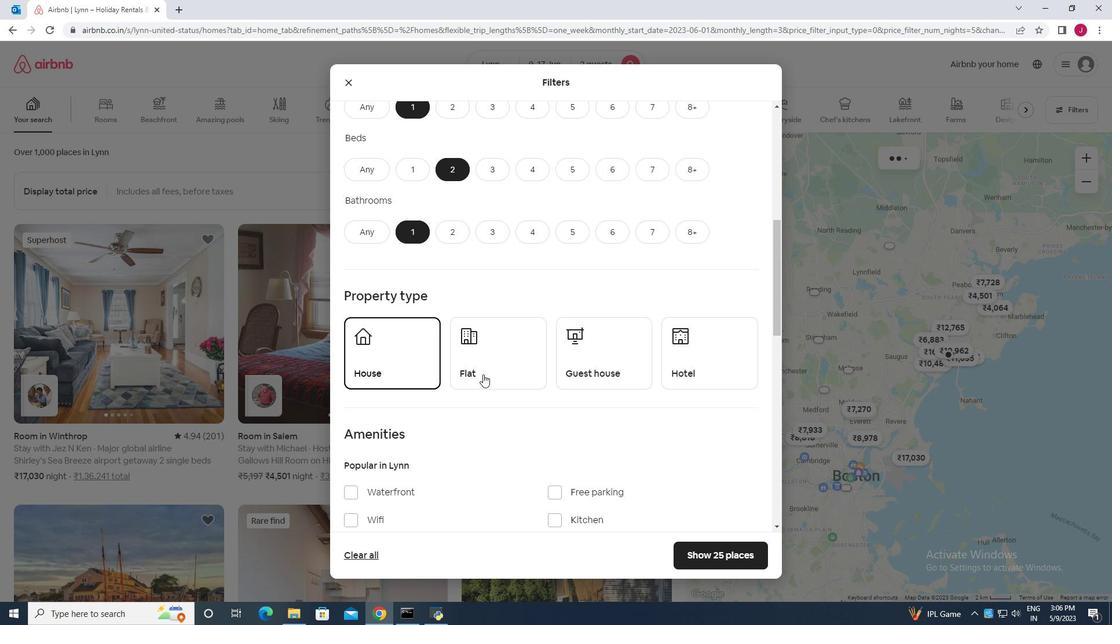 
Action: Mouse pressed left at (492, 375)
Screenshot: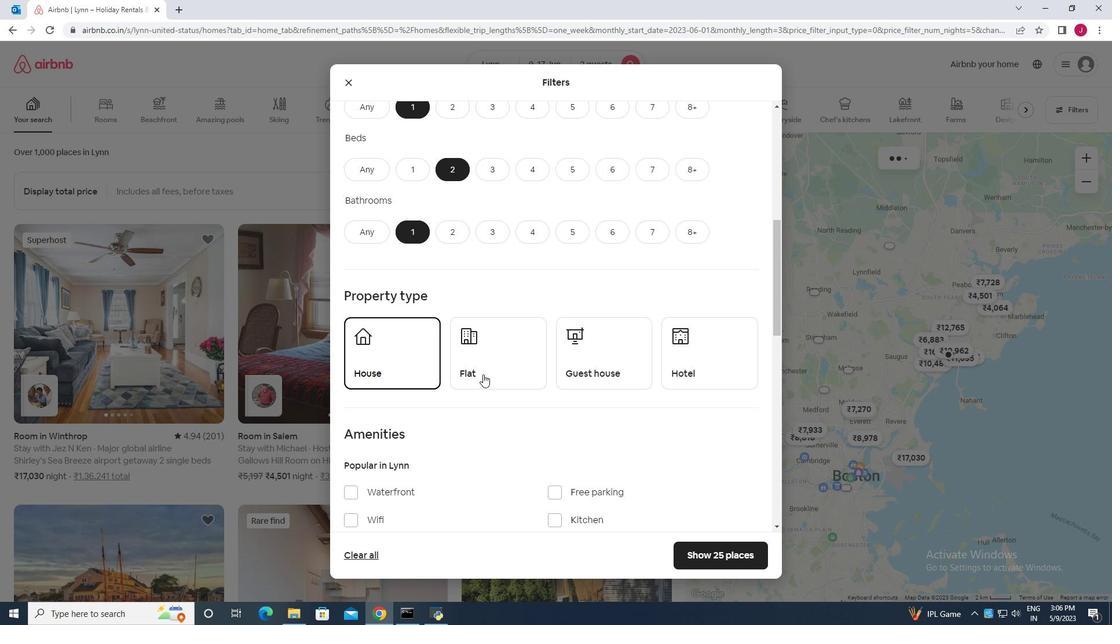 
Action: Mouse moved to (581, 358)
Screenshot: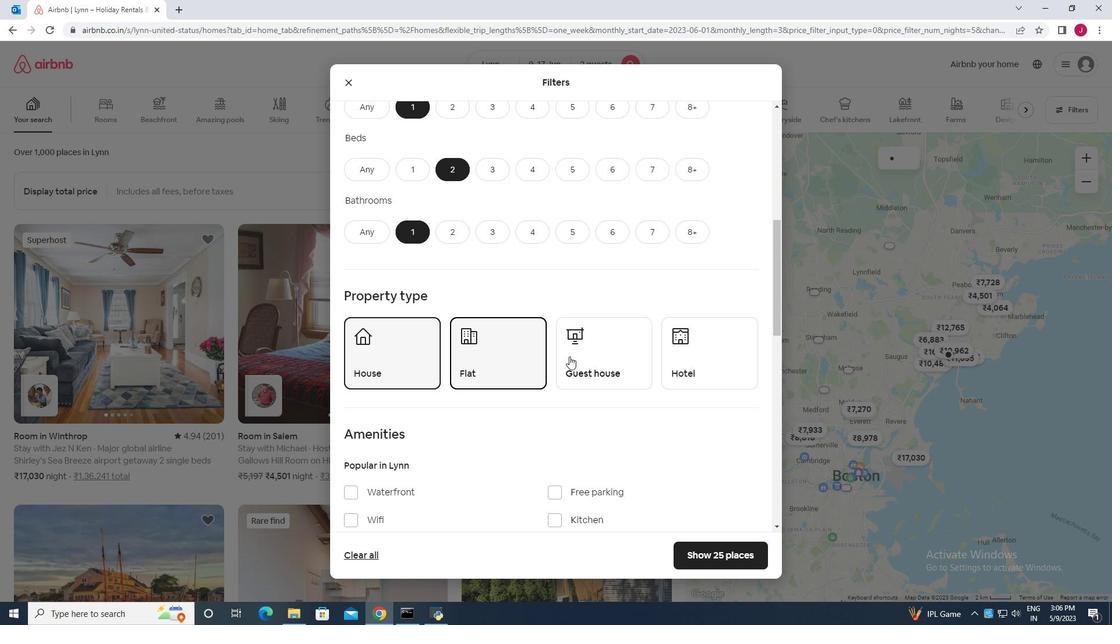 
Action: Mouse pressed left at (581, 358)
Screenshot: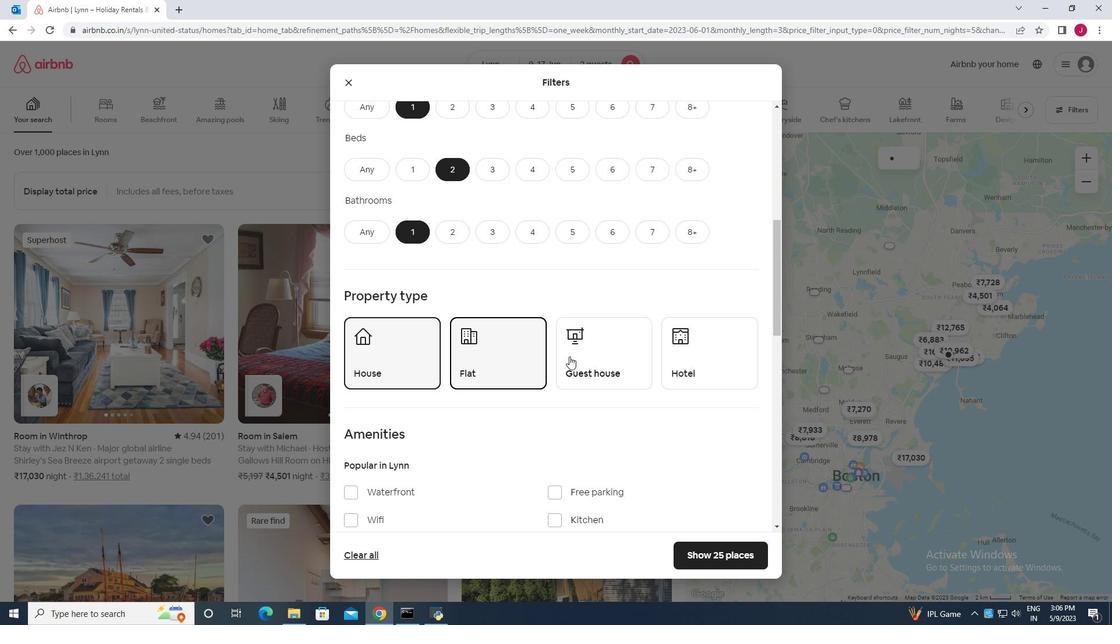 
Action: Mouse moved to (579, 350)
Screenshot: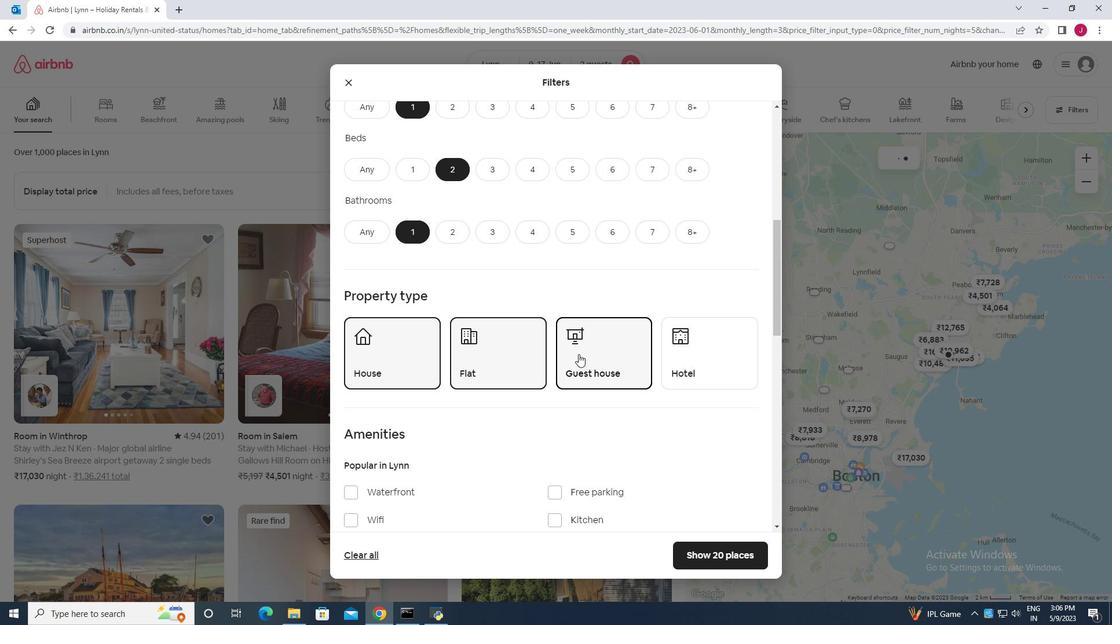 
Action: Mouse scrolled (579, 349) with delta (0, 0)
Screenshot: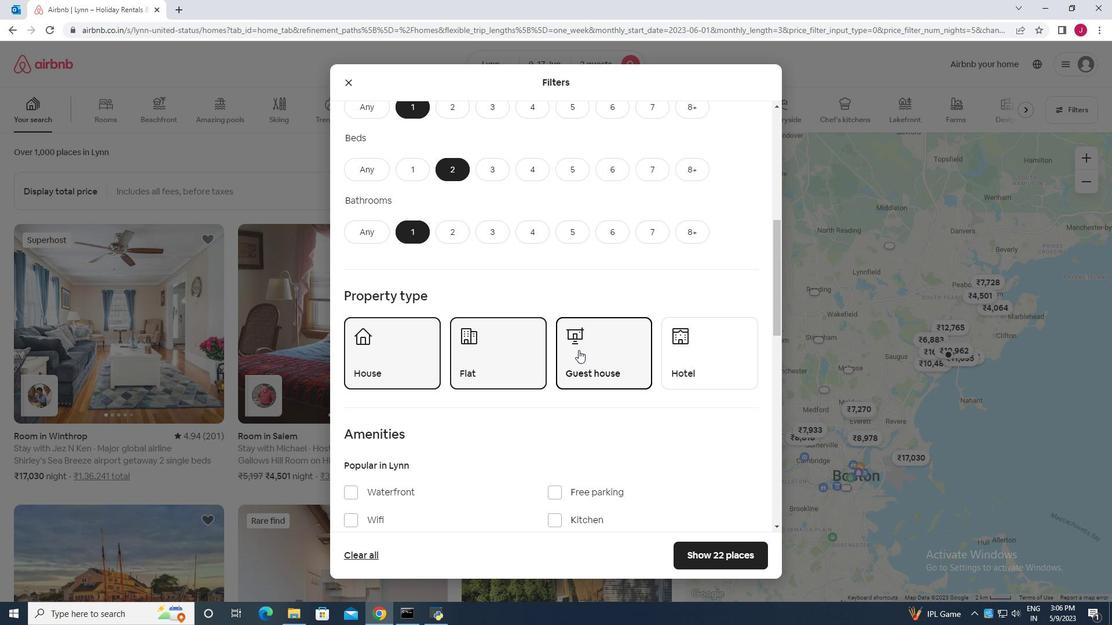 
Action: Mouse moved to (579, 348)
Screenshot: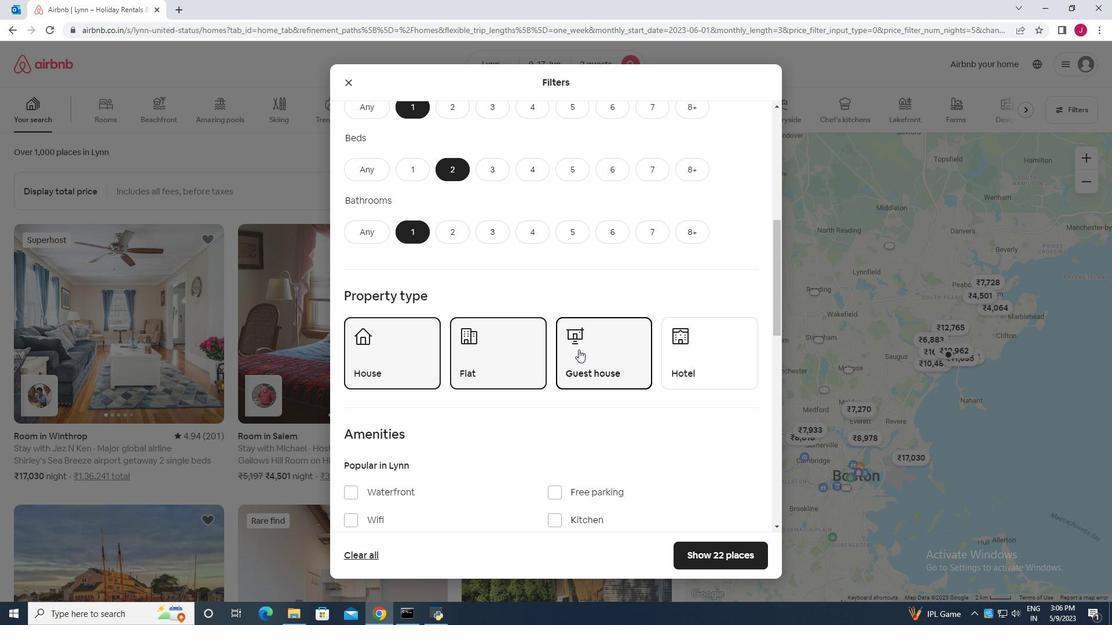 
Action: Mouse scrolled (579, 347) with delta (0, 0)
Screenshot: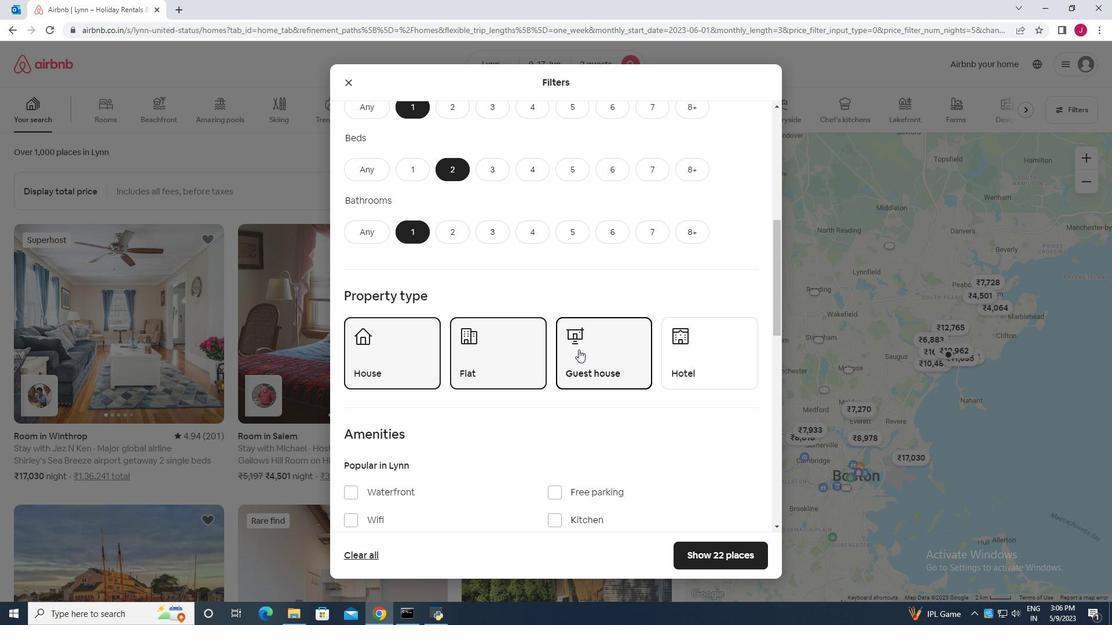 
Action: Mouse scrolled (579, 347) with delta (0, 0)
Screenshot: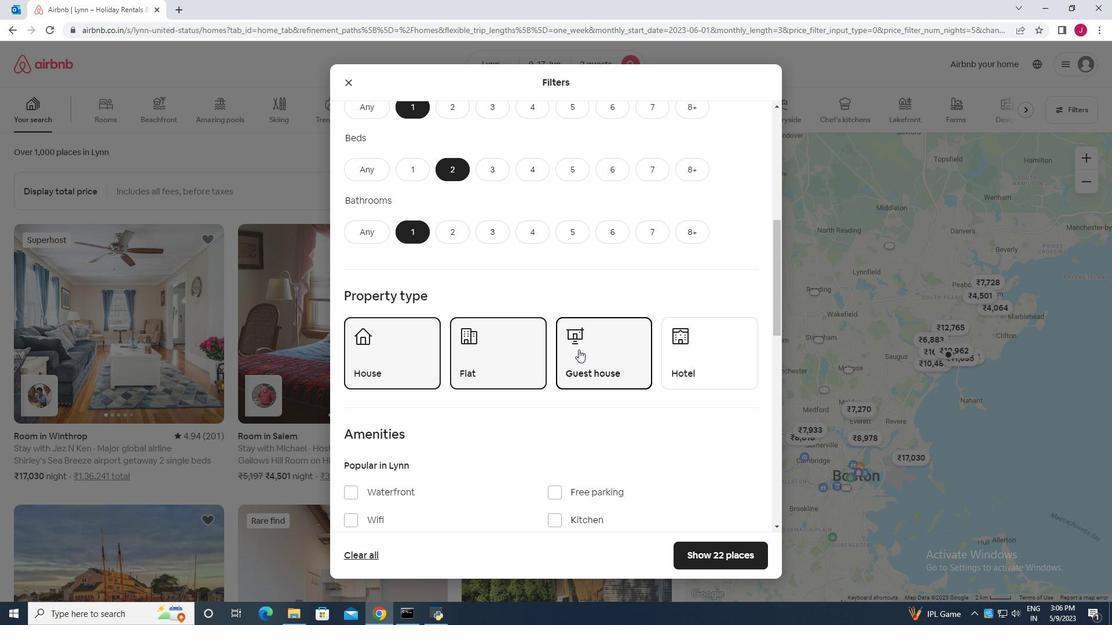 
Action: Mouse moved to (578, 349)
Screenshot: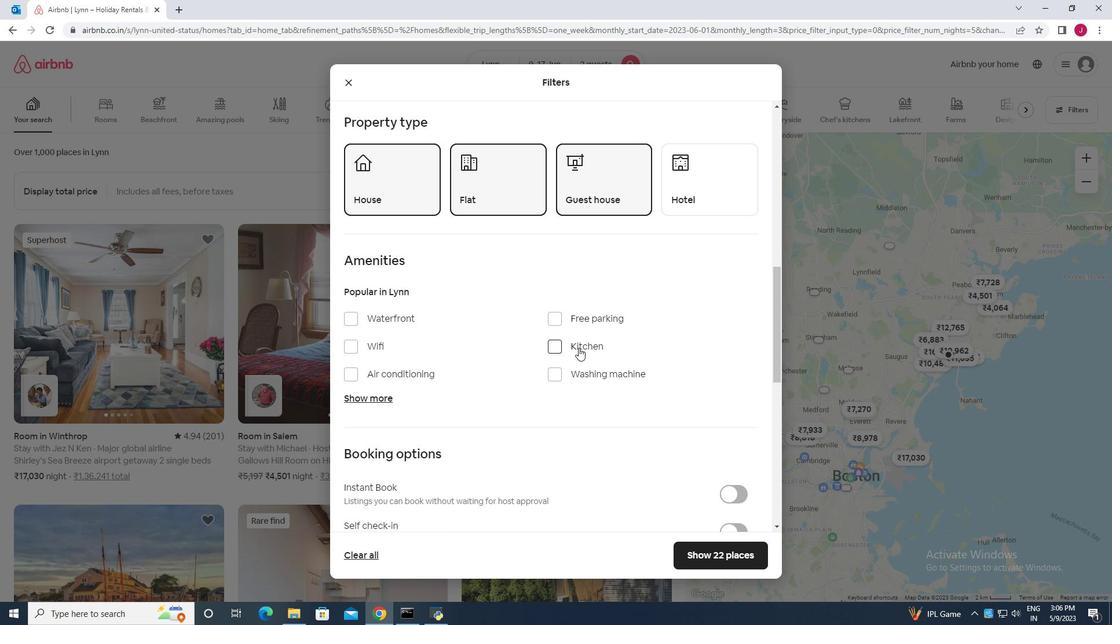 
Action: Mouse scrolled (578, 348) with delta (0, 0)
Screenshot: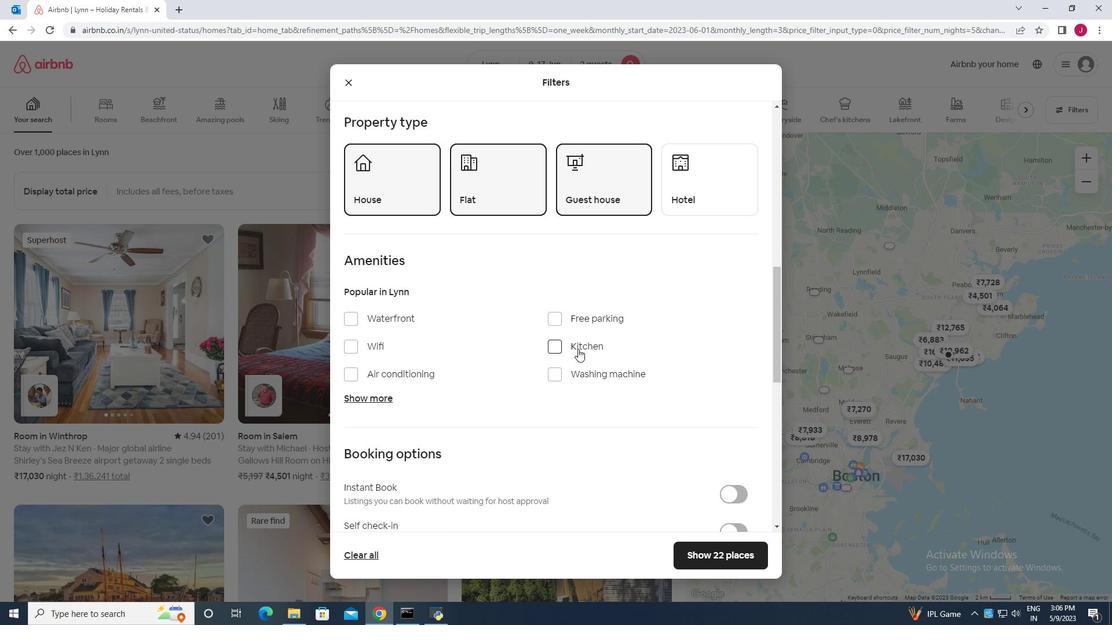 
Action: Mouse moved to (350, 288)
Screenshot: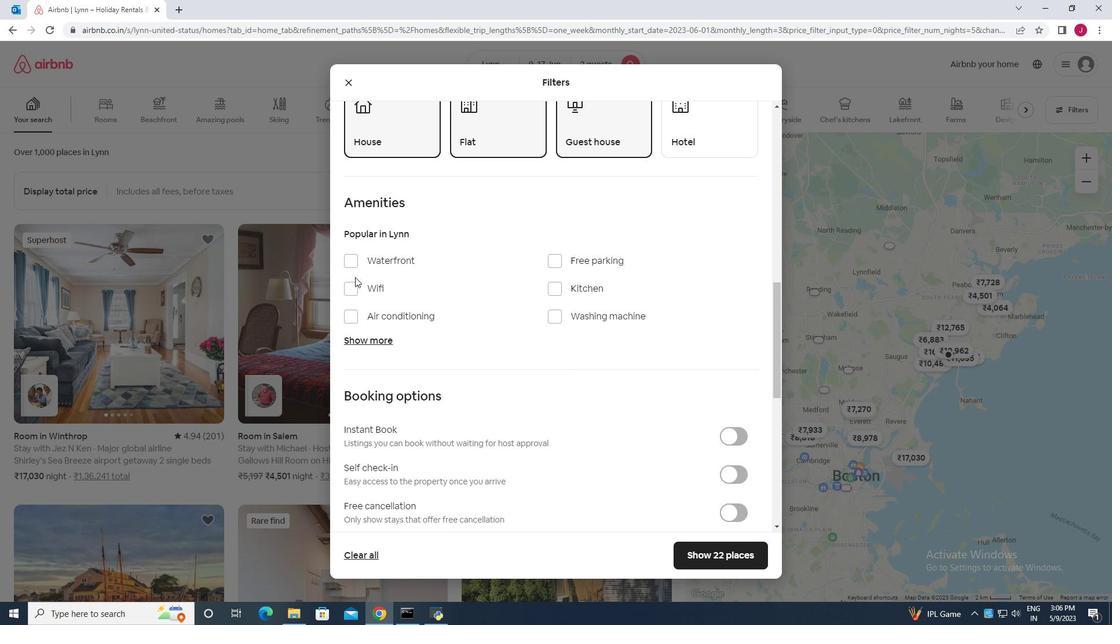
Action: Mouse pressed left at (350, 288)
Screenshot: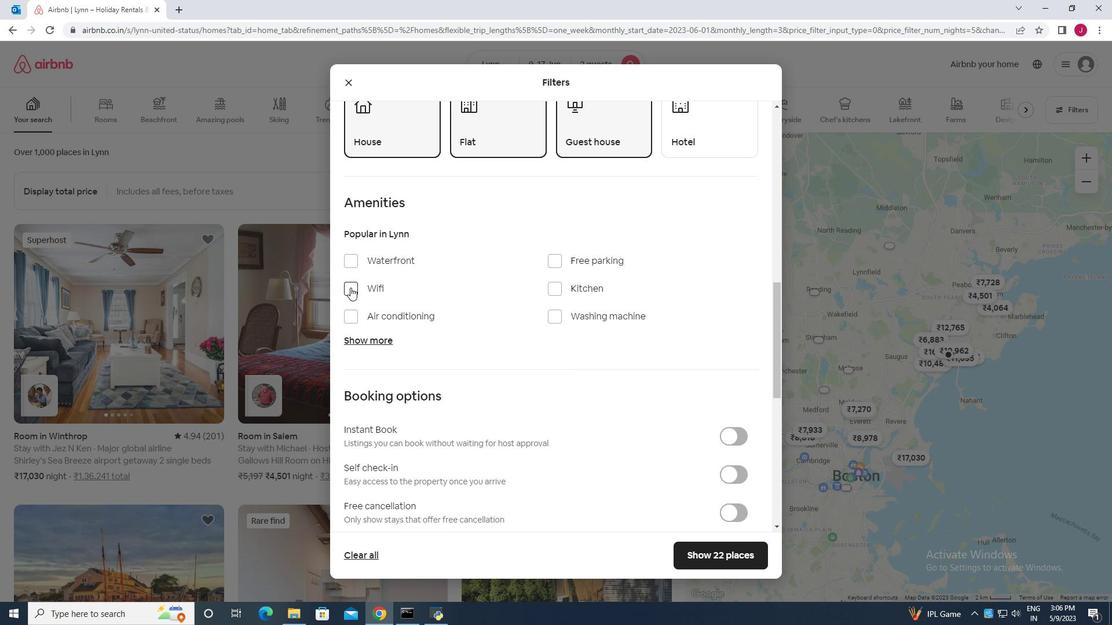 
Action: Mouse moved to (464, 325)
Screenshot: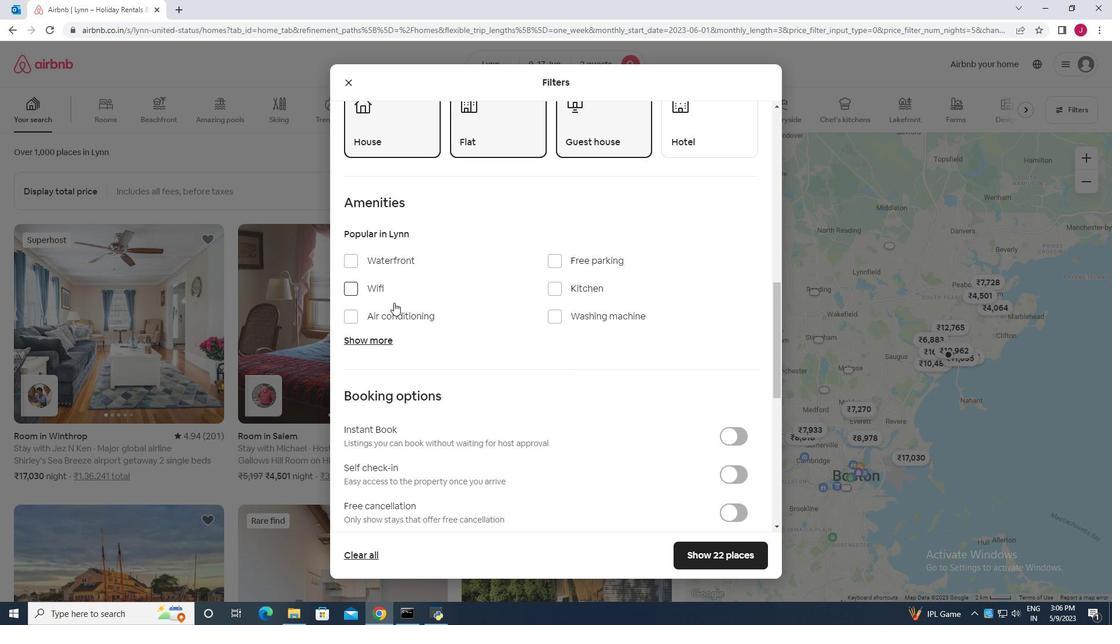 
Action: Mouse scrolled (464, 325) with delta (0, 0)
Screenshot: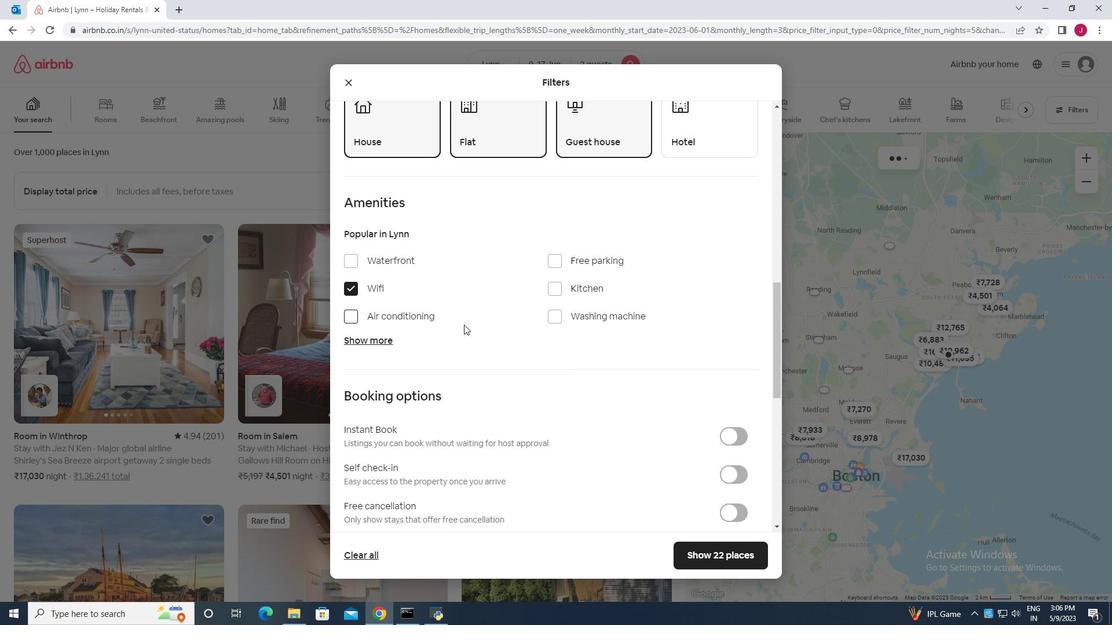 
Action: Mouse scrolled (464, 325) with delta (0, 0)
Screenshot: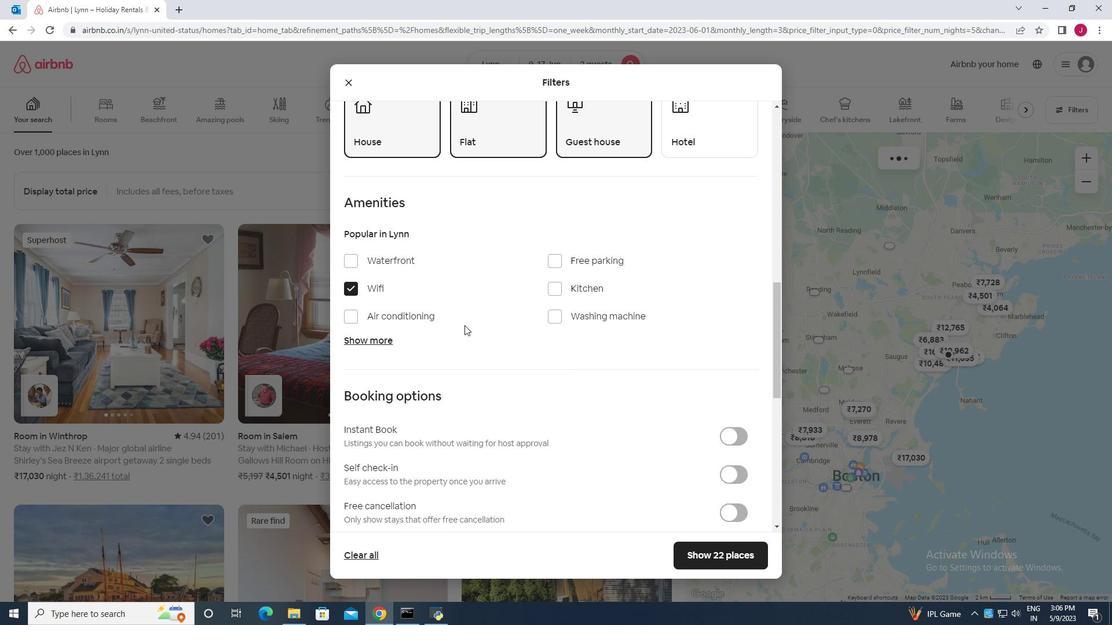 
Action: Mouse scrolled (464, 325) with delta (0, 0)
Screenshot: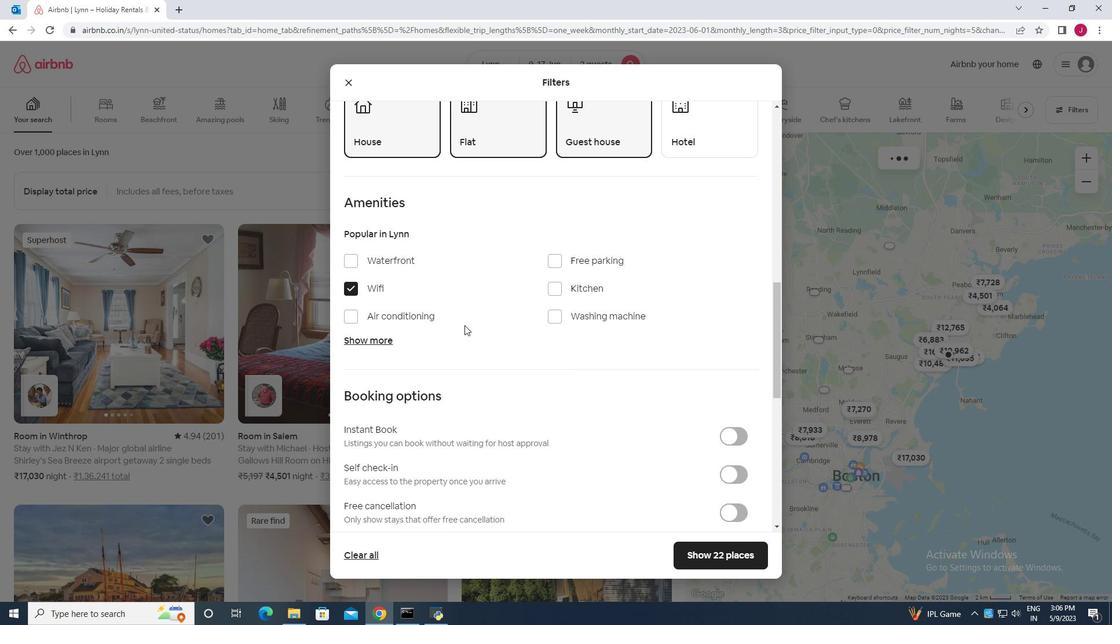 
Action: Mouse moved to (735, 300)
Screenshot: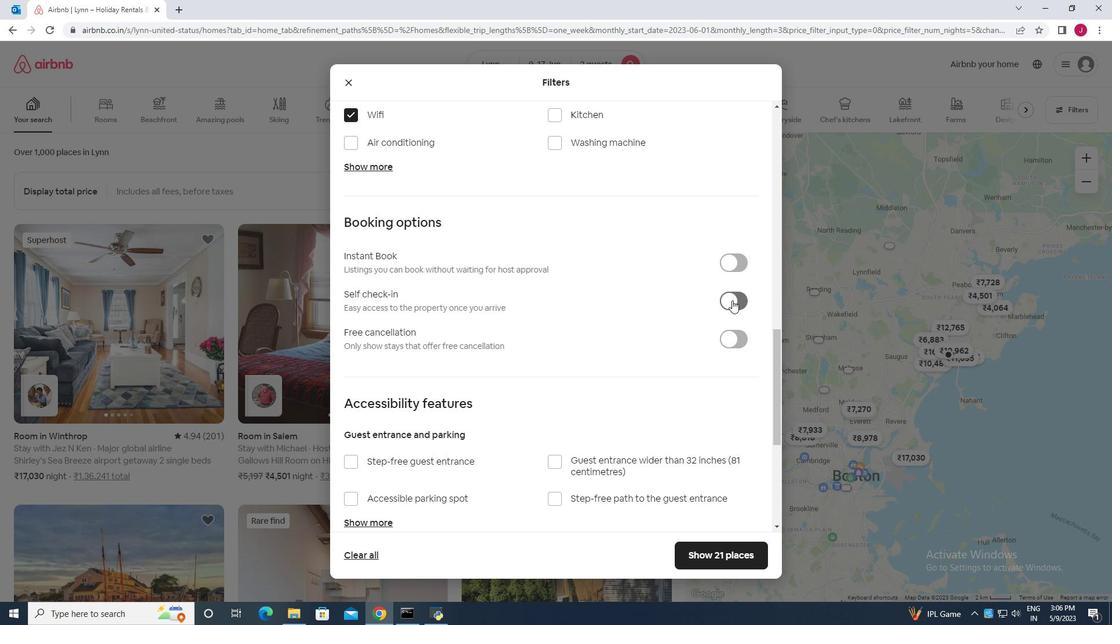 
Action: Mouse pressed left at (735, 300)
Screenshot: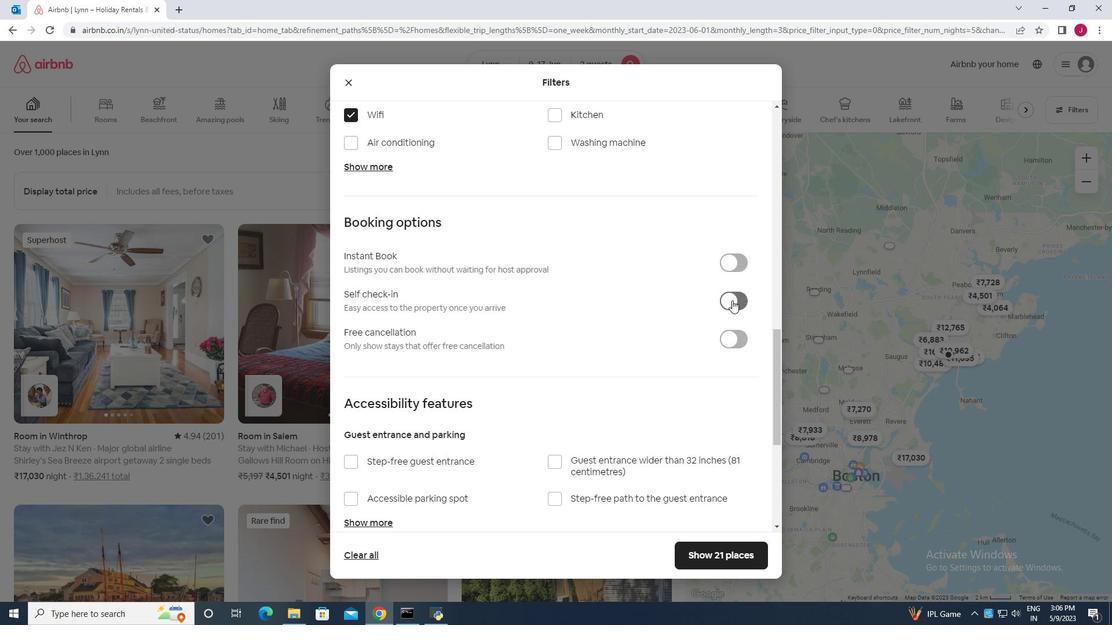 
Action: Mouse moved to (559, 333)
Screenshot: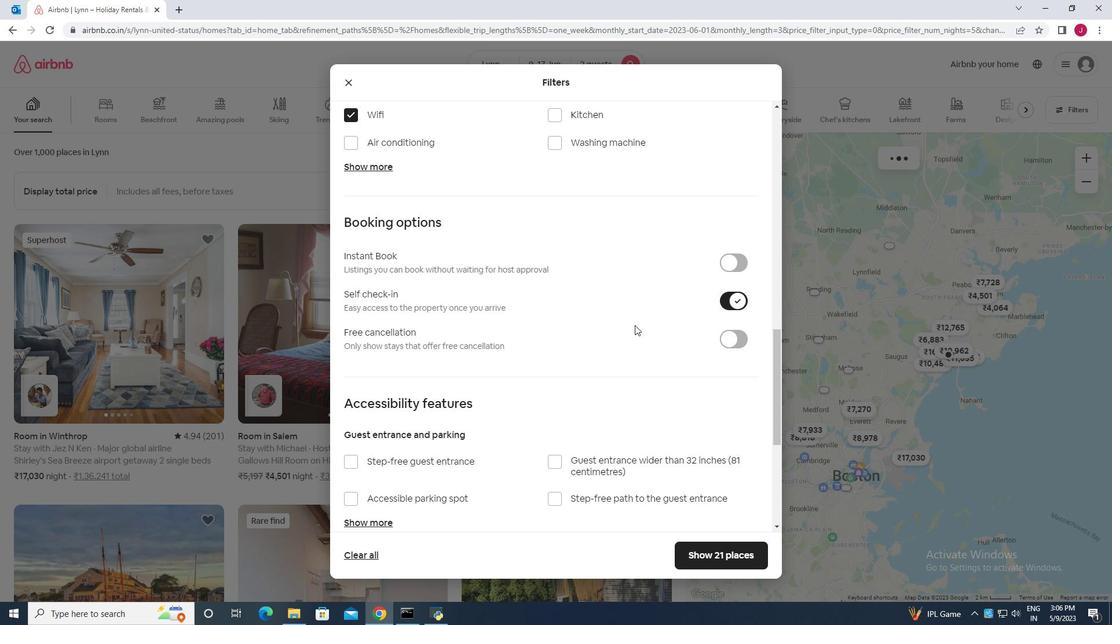 
Action: Mouse scrolled (559, 332) with delta (0, 0)
Screenshot: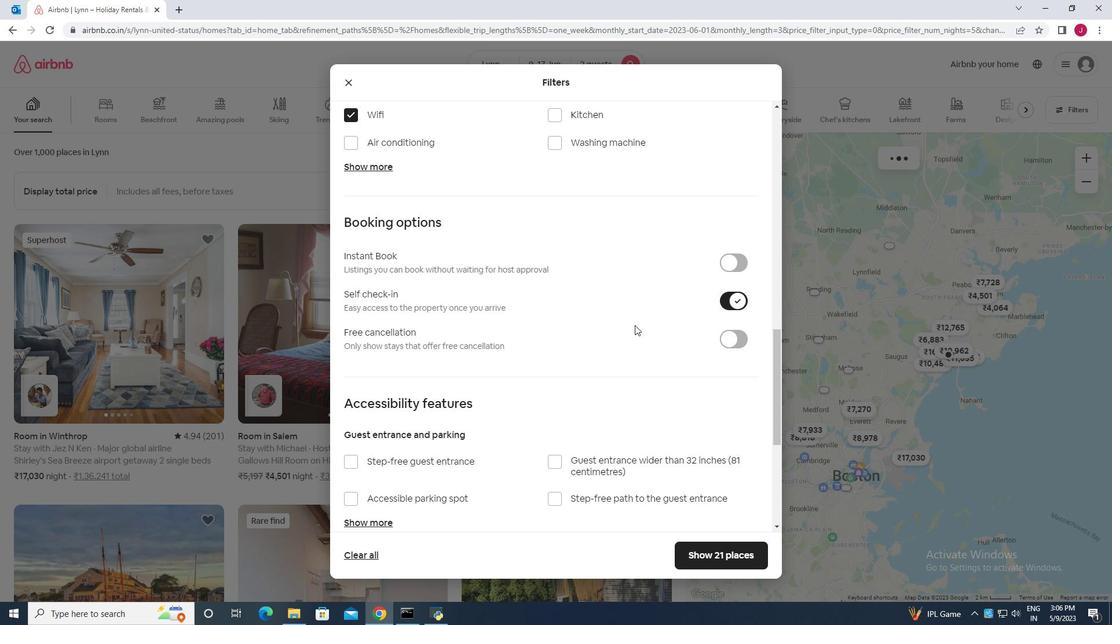 
Action: Mouse scrolled (559, 332) with delta (0, 0)
Screenshot: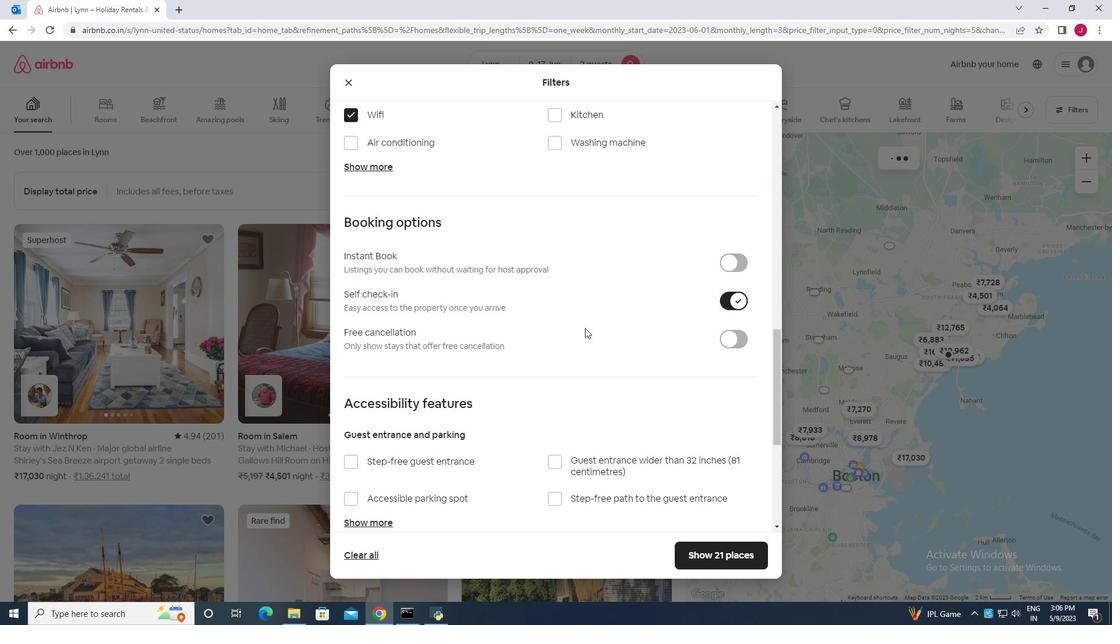 
Action: Mouse scrolled (559, 332) with delta (0, 0)
Screenshot: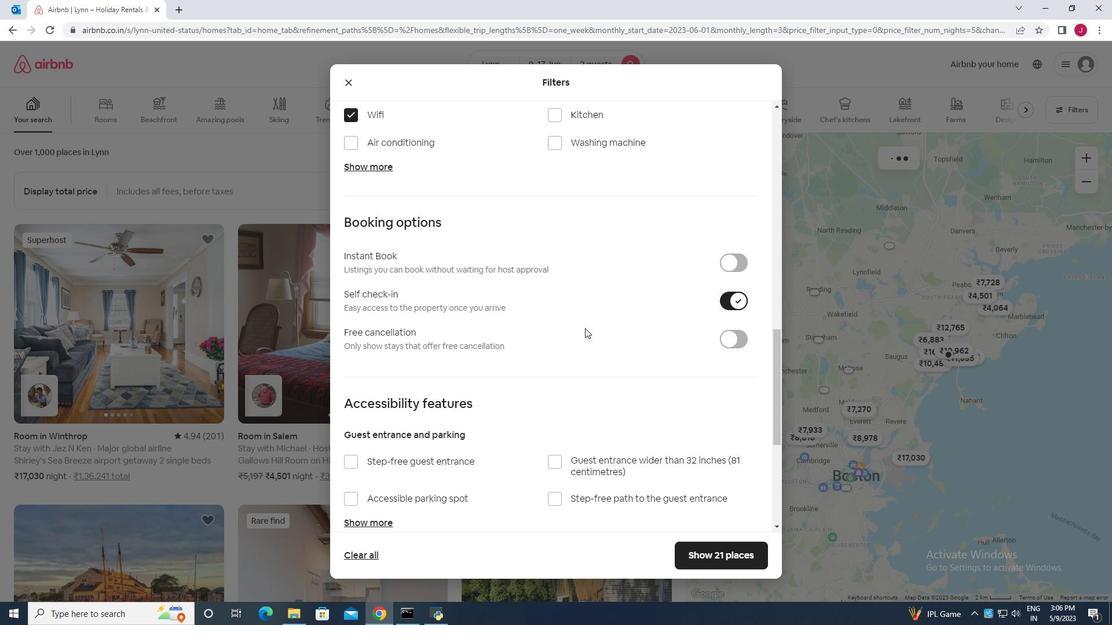 
Action: Mouse scrolled (559, 332) with delta (0, 0)
Screenshot: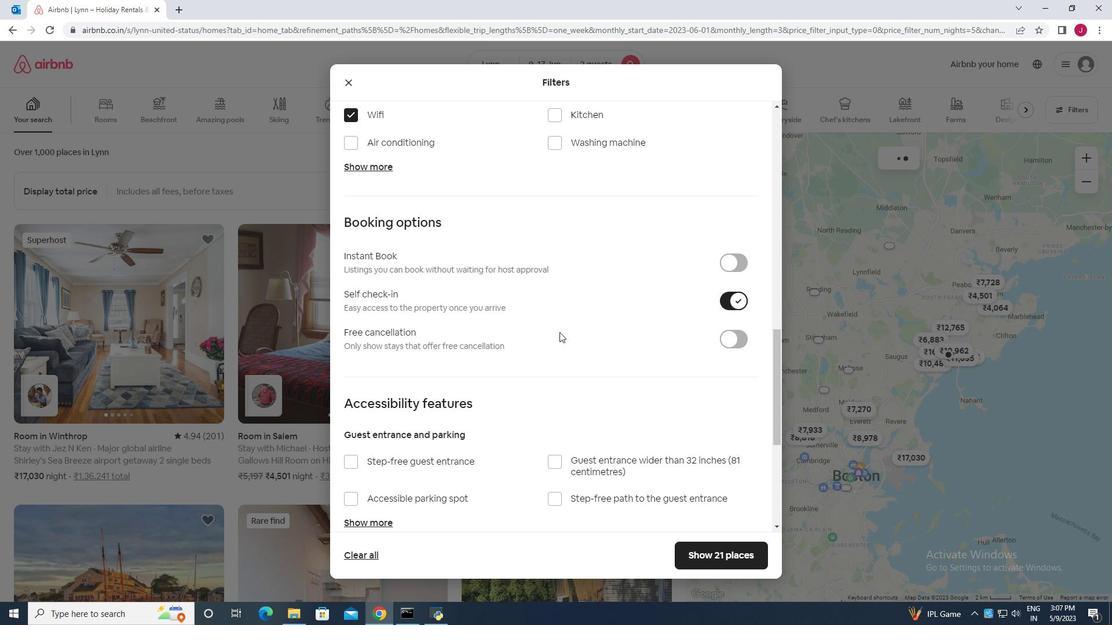 
Action: Mouse moved to (559, 333)
Screenshot: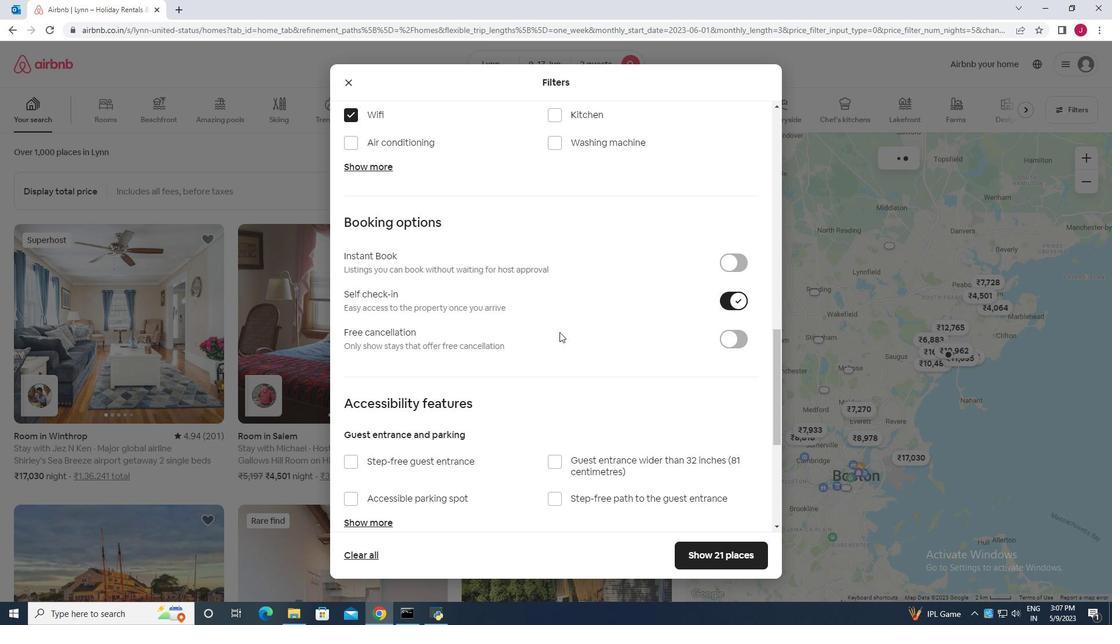 
Action: Mouse scrolled (559, 332) with delta (0, 0)
Screenshot: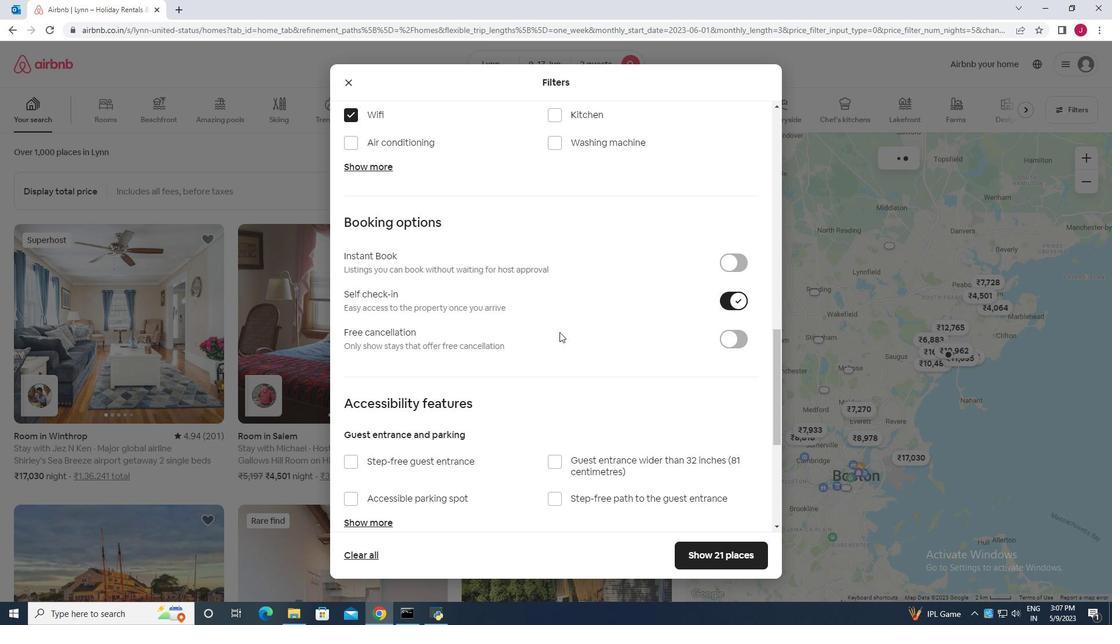 
Action: Mouse moved to (558, 334)
Screenshot: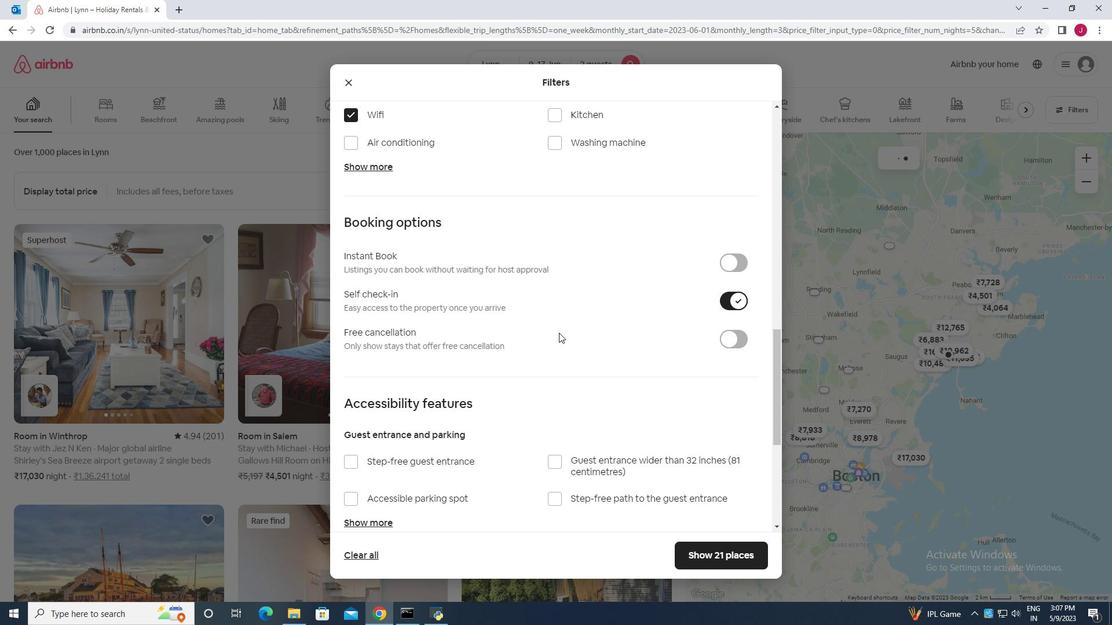 
Action: Mouse scrolled (558, 333) with delta (0, 0)
Screenshot: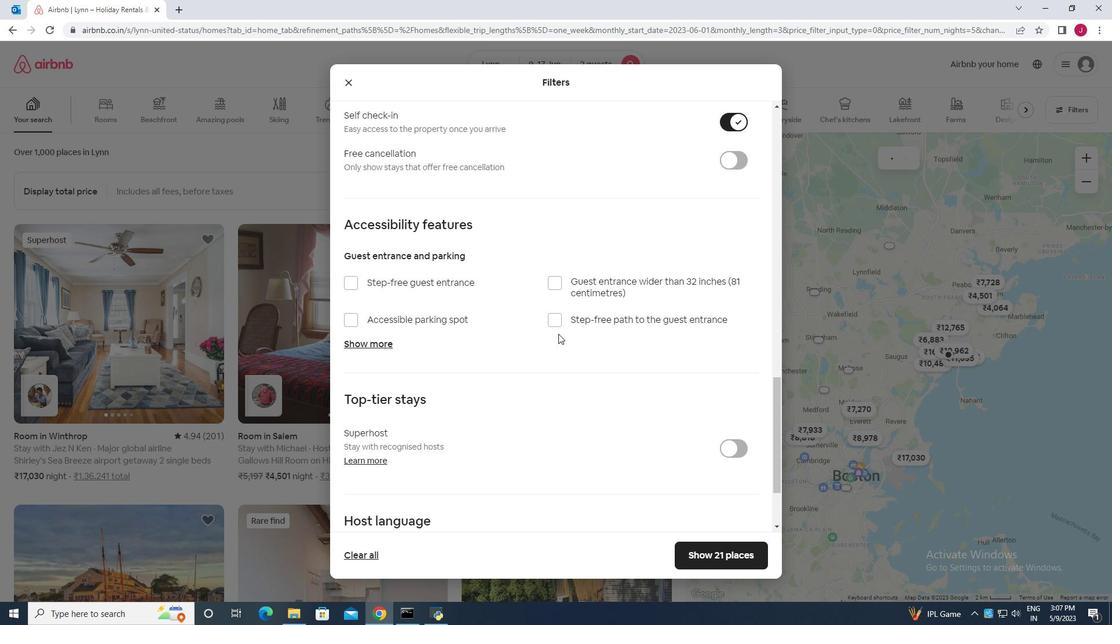 
Action: Mouse scrolled (558, 333) with delta (0, 0)
Screenshot: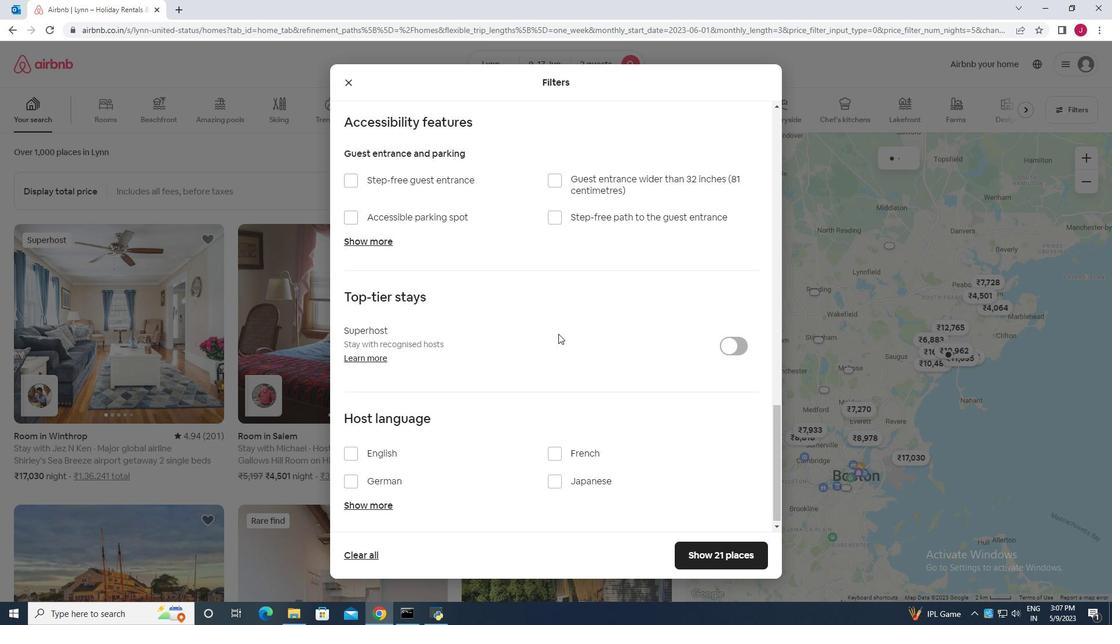 
Action: Mouse scrolled (558, 333) with delta (0, 0)
Screenshot: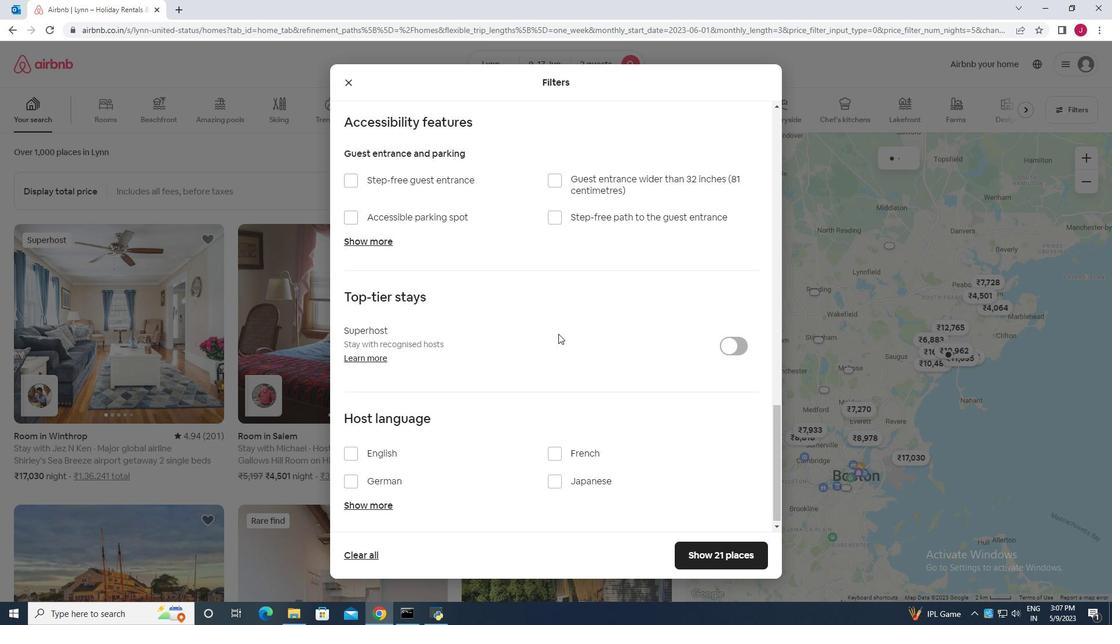 
Action: Mouse scrolled (558, 333) with delta (0, 0)
Screenshot: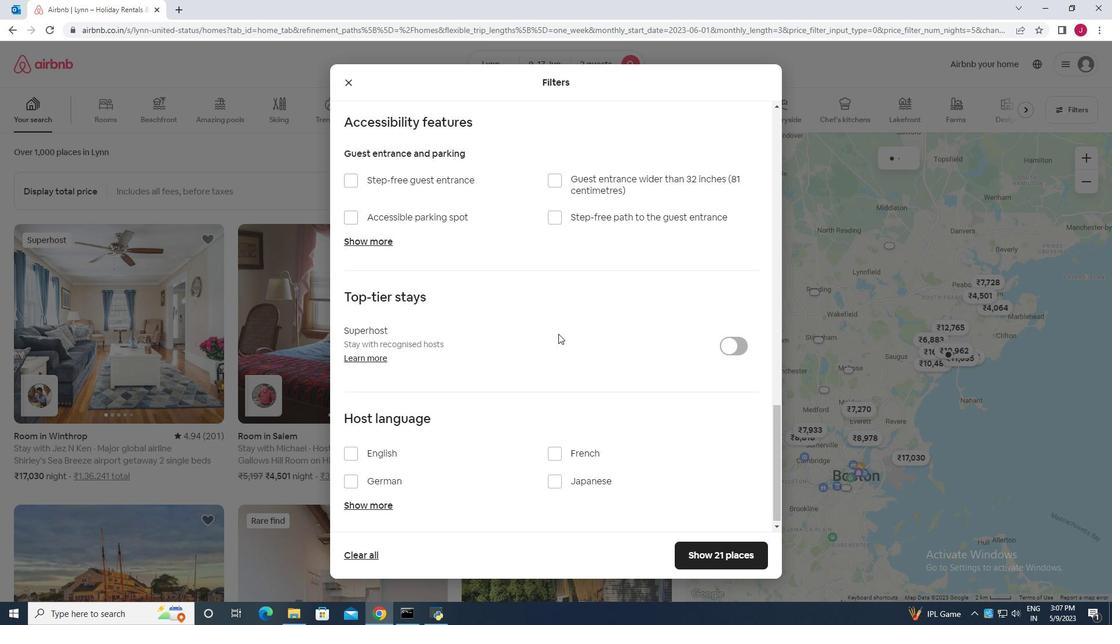 
Action: Mouse scrolled (558, 333) with delta (0, 0)
Screenshot: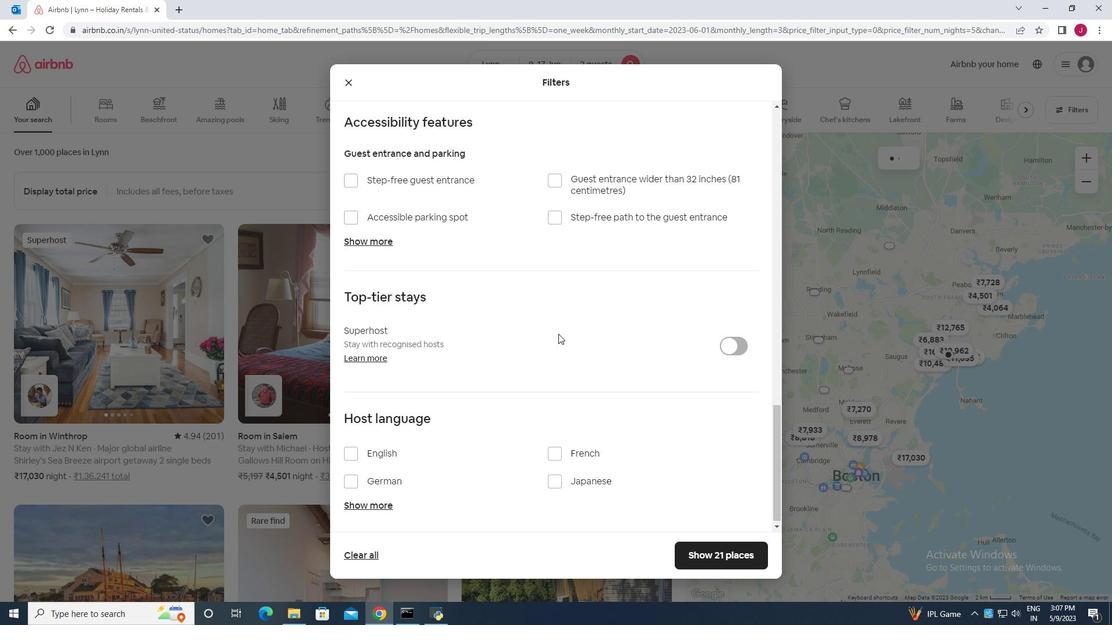 
Action: Mouse scrolled (558, 333) with delta (0, 0)
Screenshot: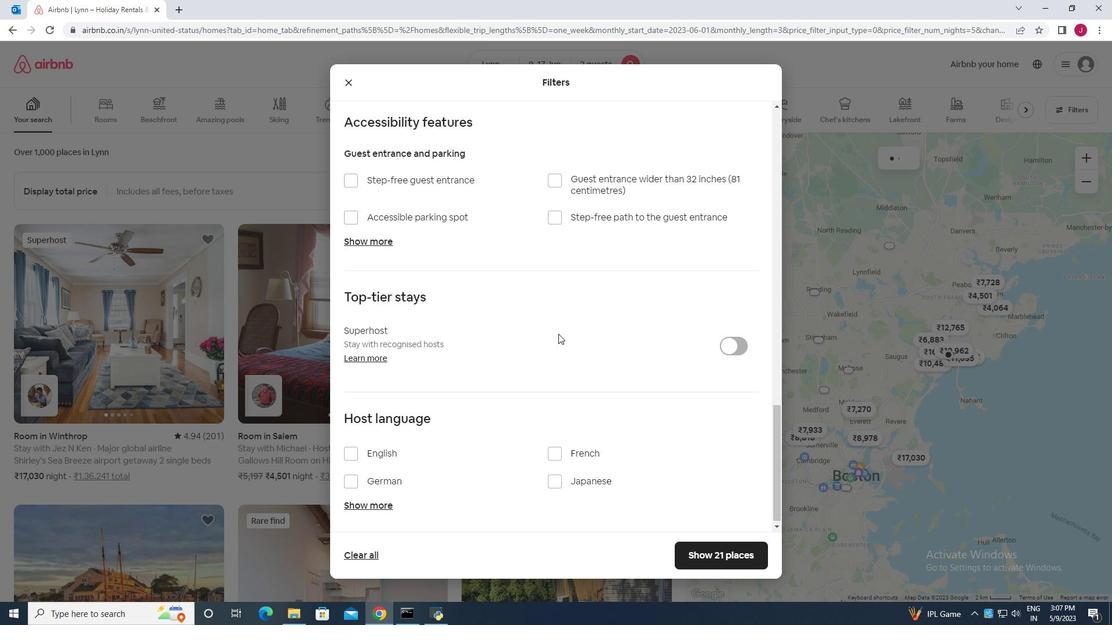 
Action: Mouse moved to (350, 453)
Screenshot: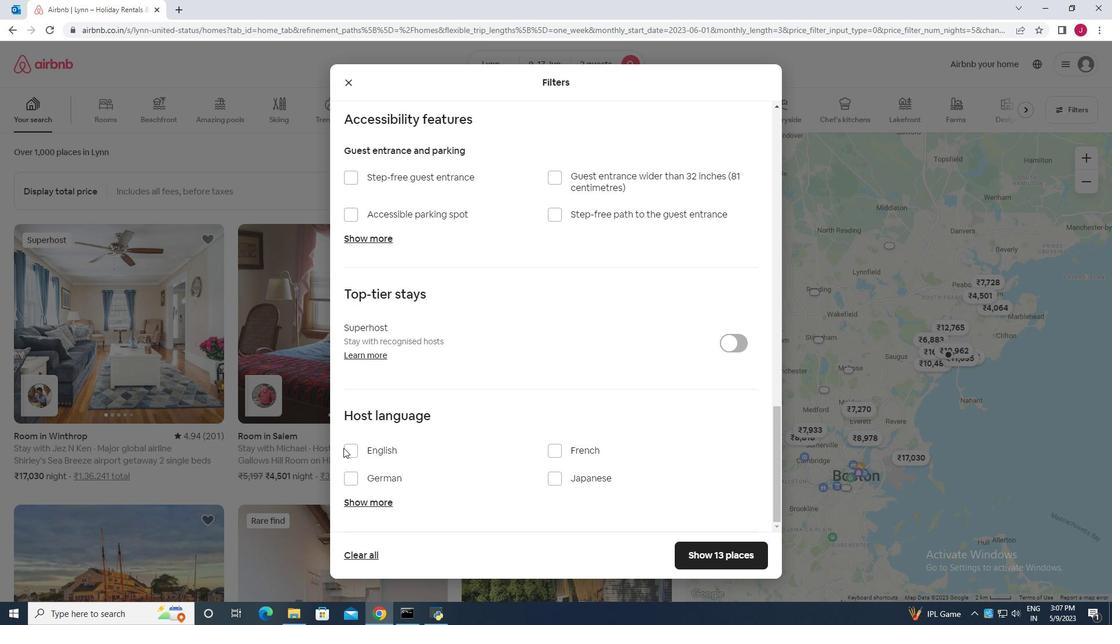 
Action: Mouse pressed left at (350, 453)
Screenshot: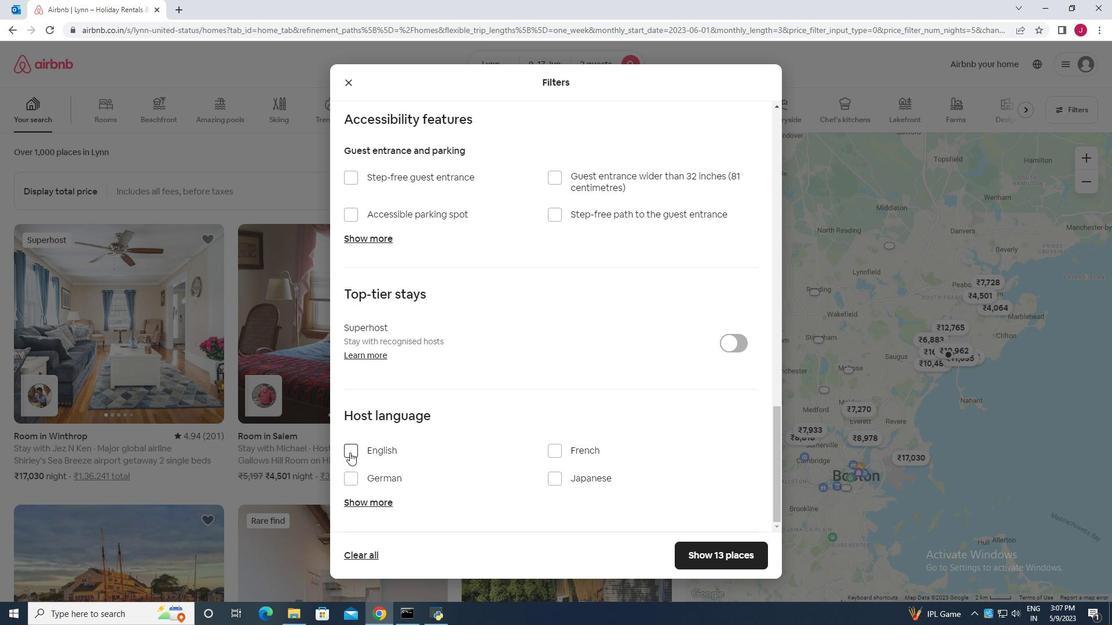 
Action: Mouse moved to (719, 557)
Screenshot: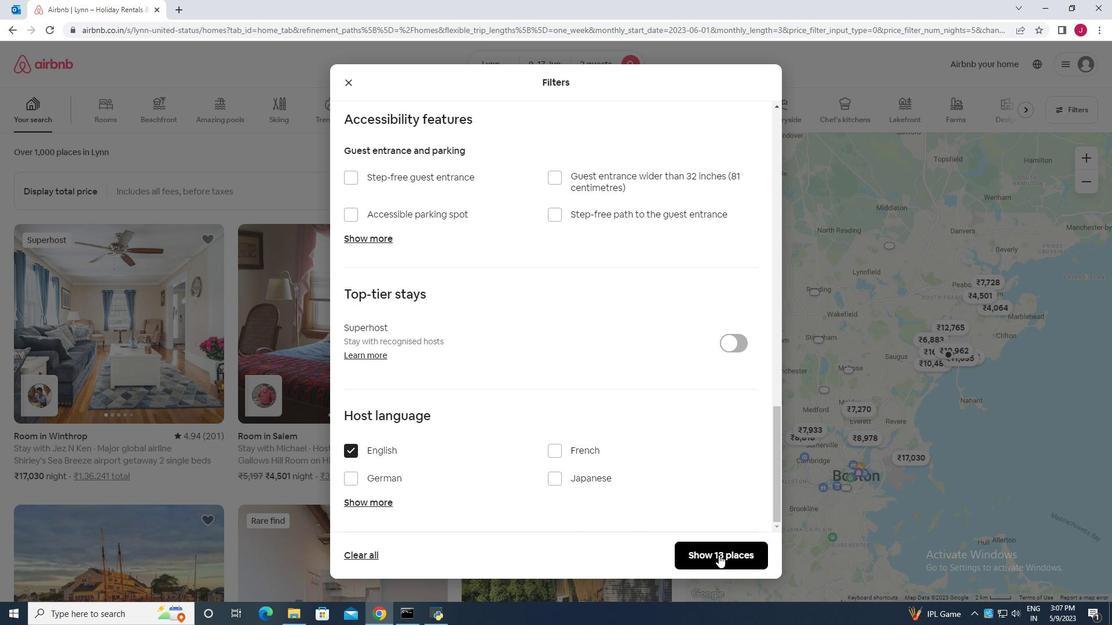 
Action: Mouse pressed left at (719, 557)
Screenshot: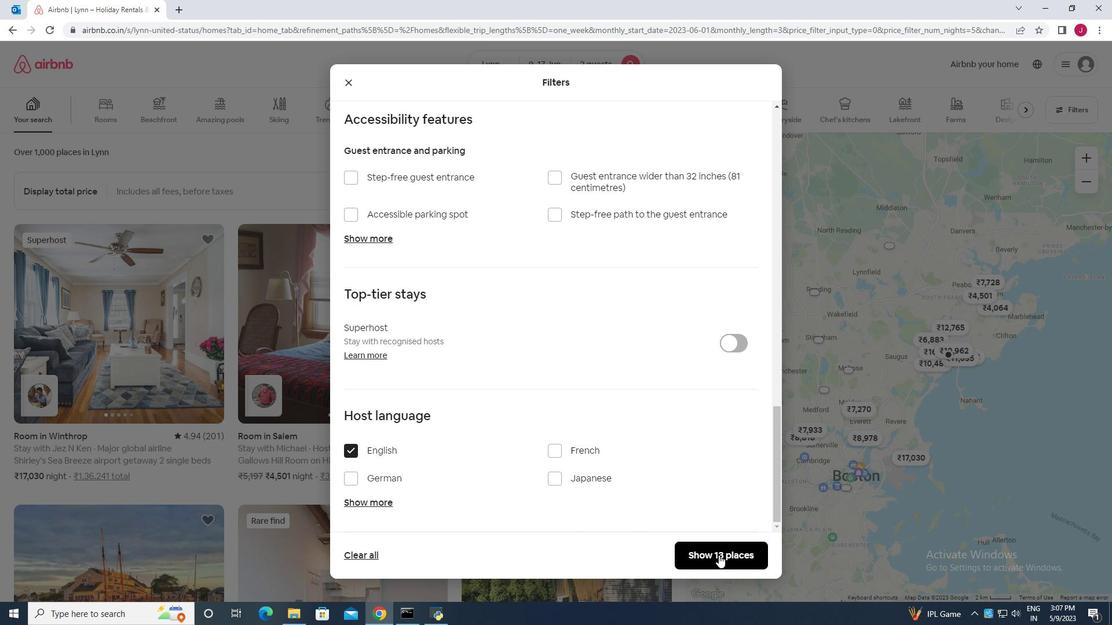 
Action: Mouse moved to (716, 557)
Screenshot: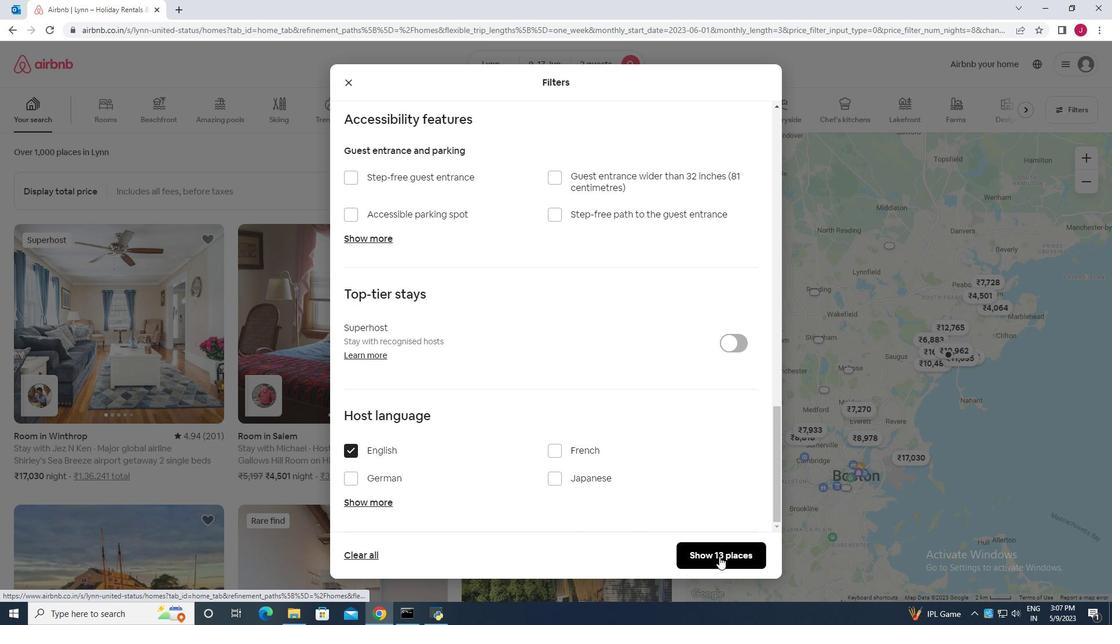 
